 Task: Reply to email with the signature Alex Clark with the subject 'Status update' from softage.1@softage.net with the message 'Could you please provide feedback on the latest version of the project report?'
Action: Mouse moved to (293, 221)
Screenshot: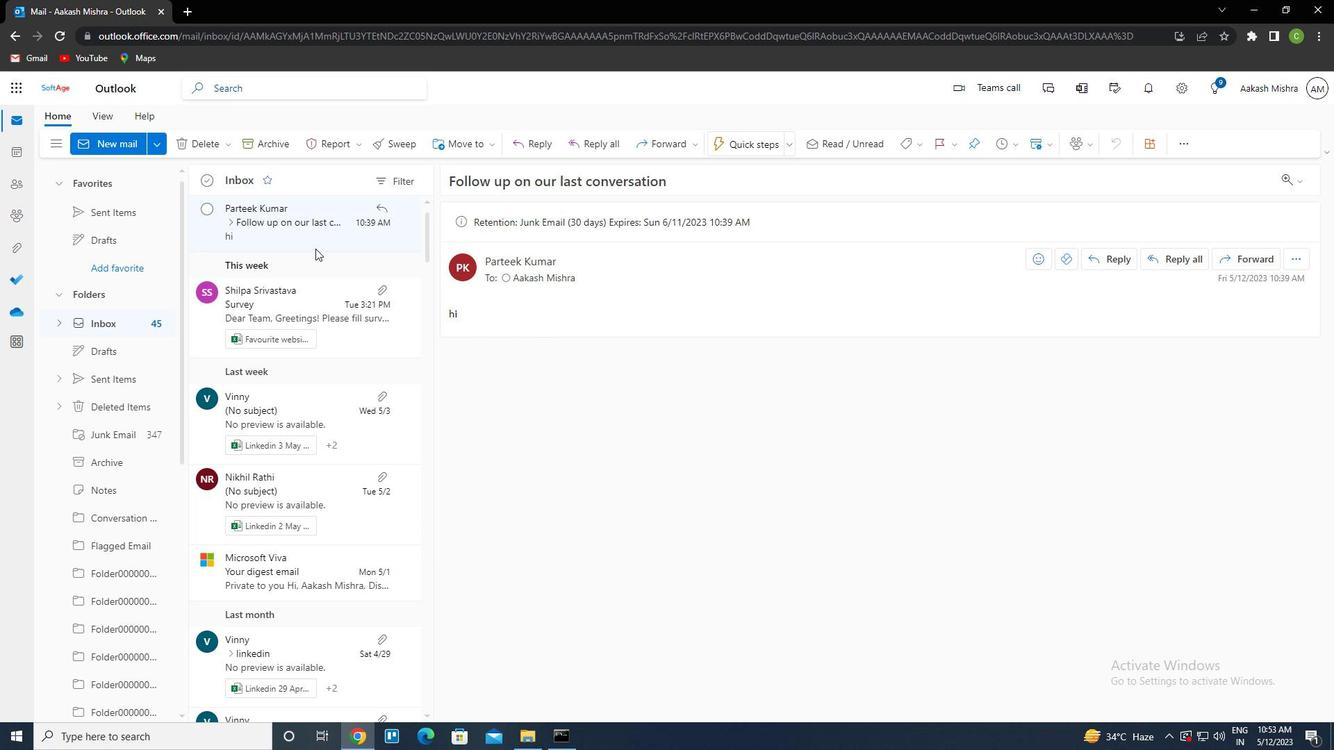 
Action: Mouse pressed left at (293, 221)
Screenshot: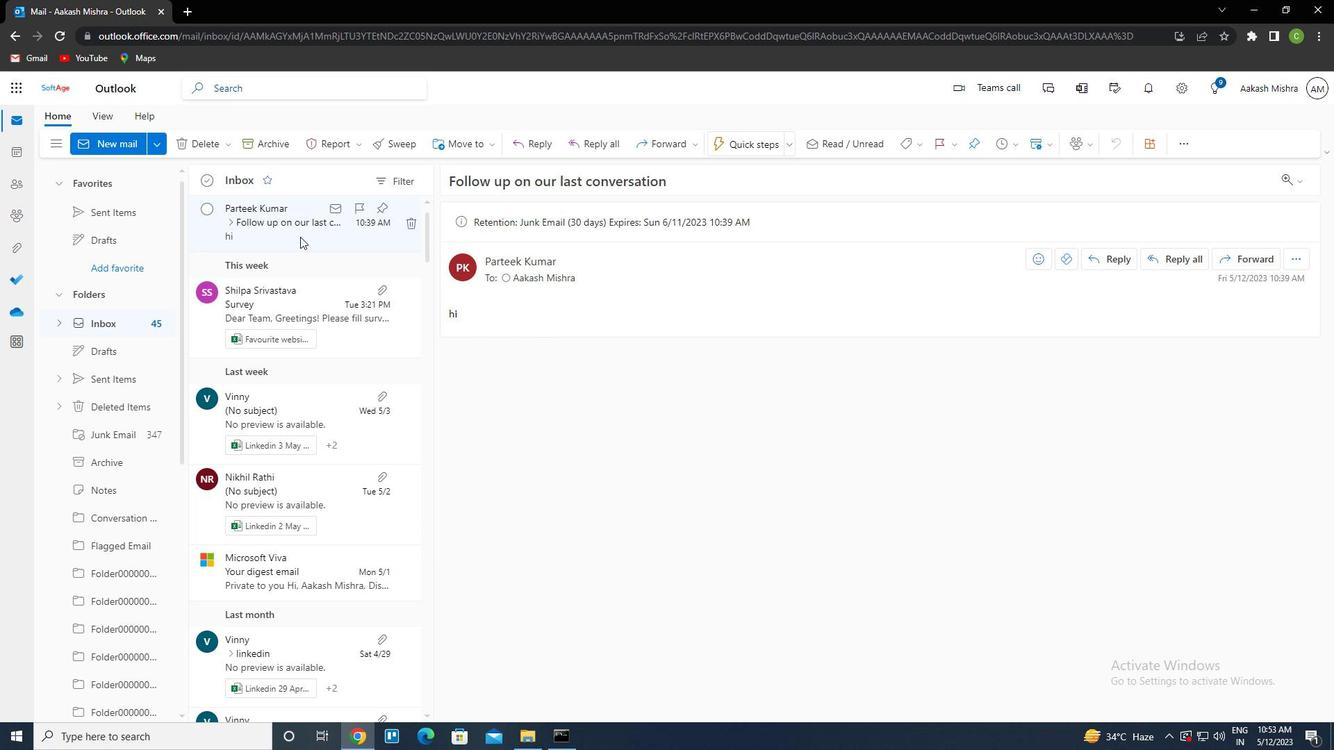 
Action: Mouse moved to (1111, 255)
Screenshot: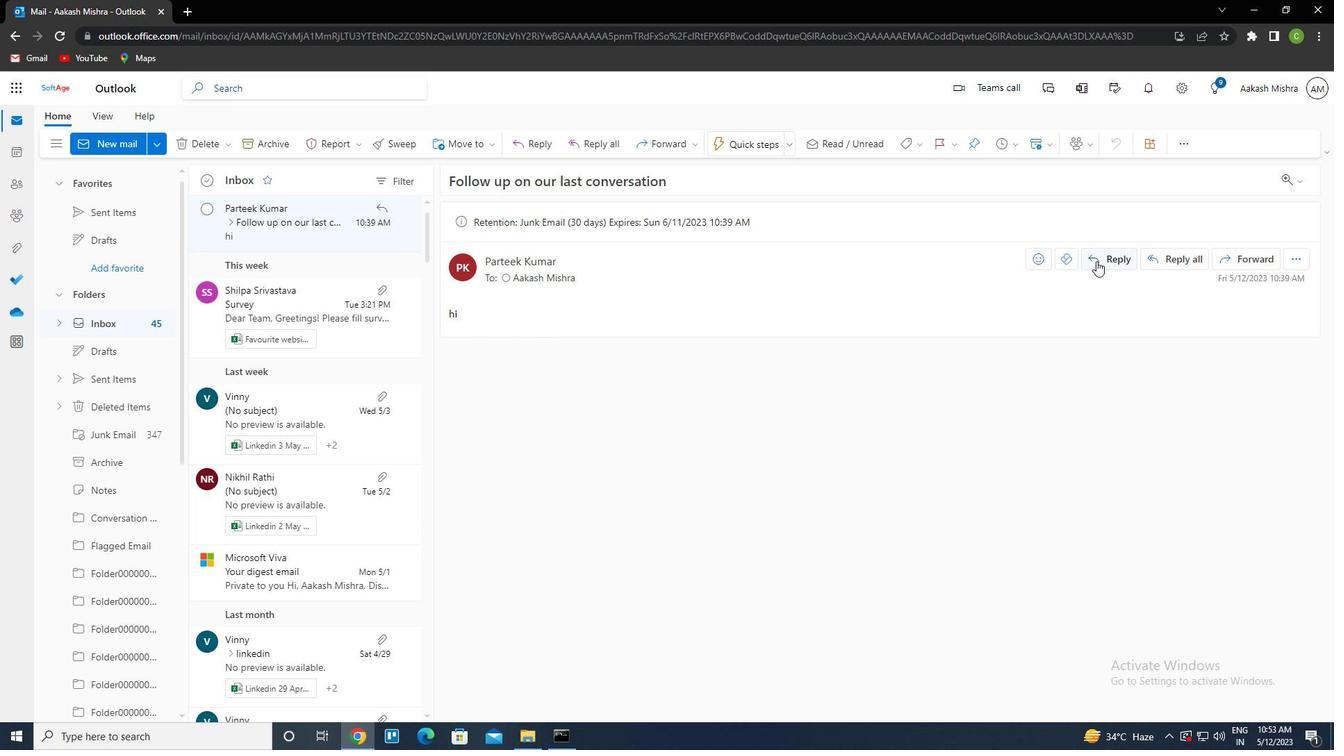 
Action: Mouse pressed left at (1111, 255)
Screenshot: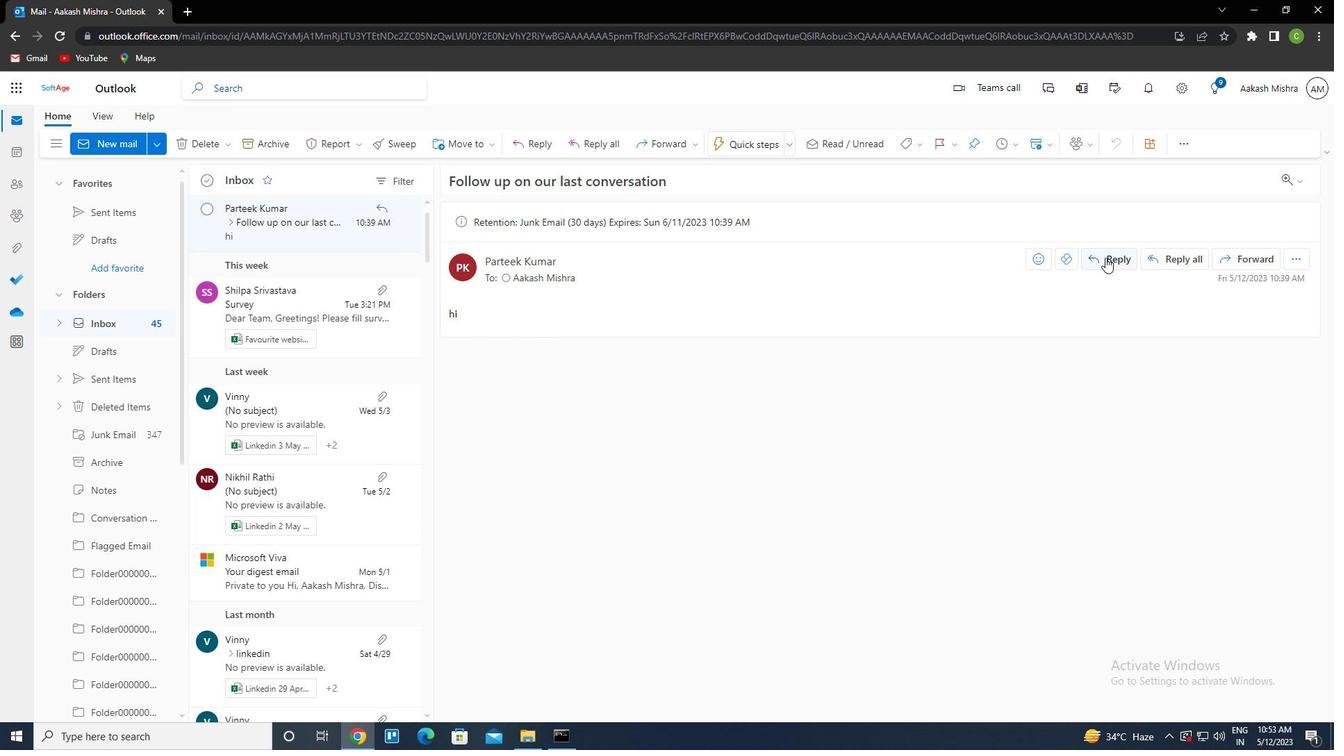 
Action: Mouse moved to (912, 137)
Screenshot: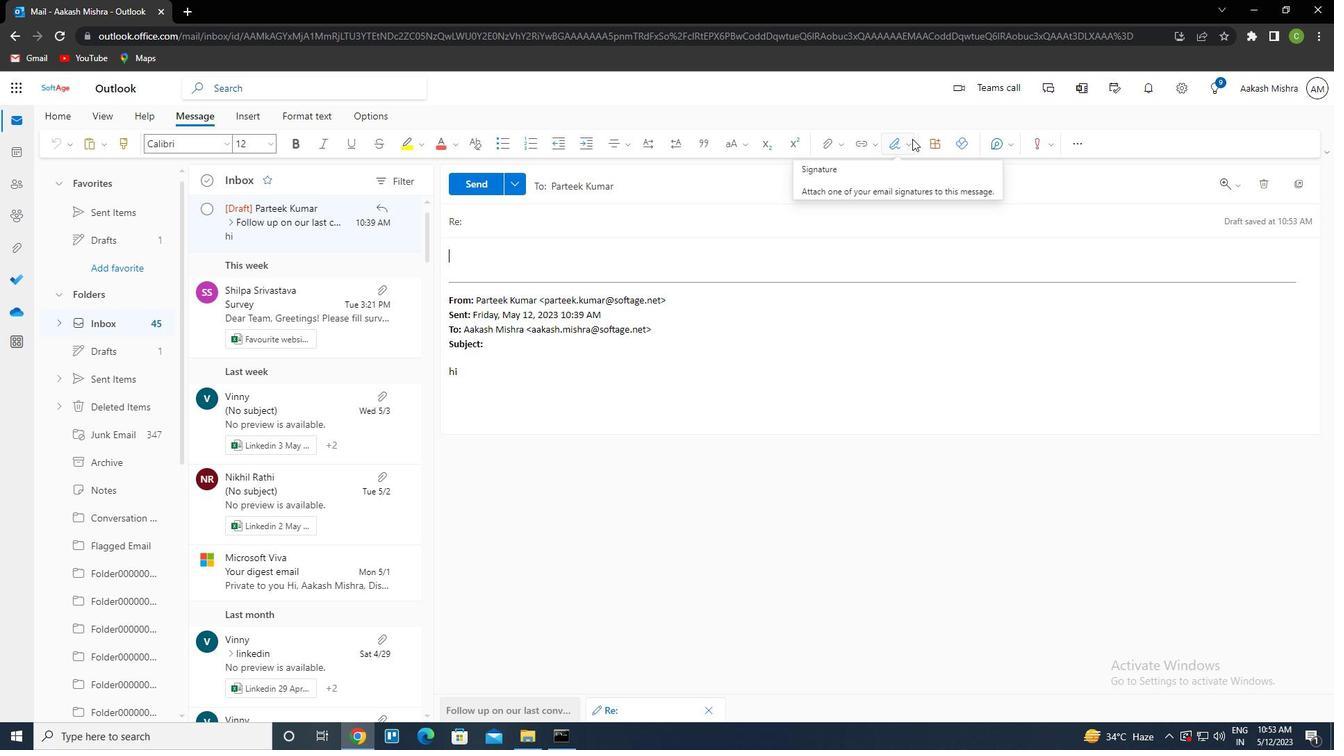 
Action: Mouse pressed left at (912, 137)
Screenshot: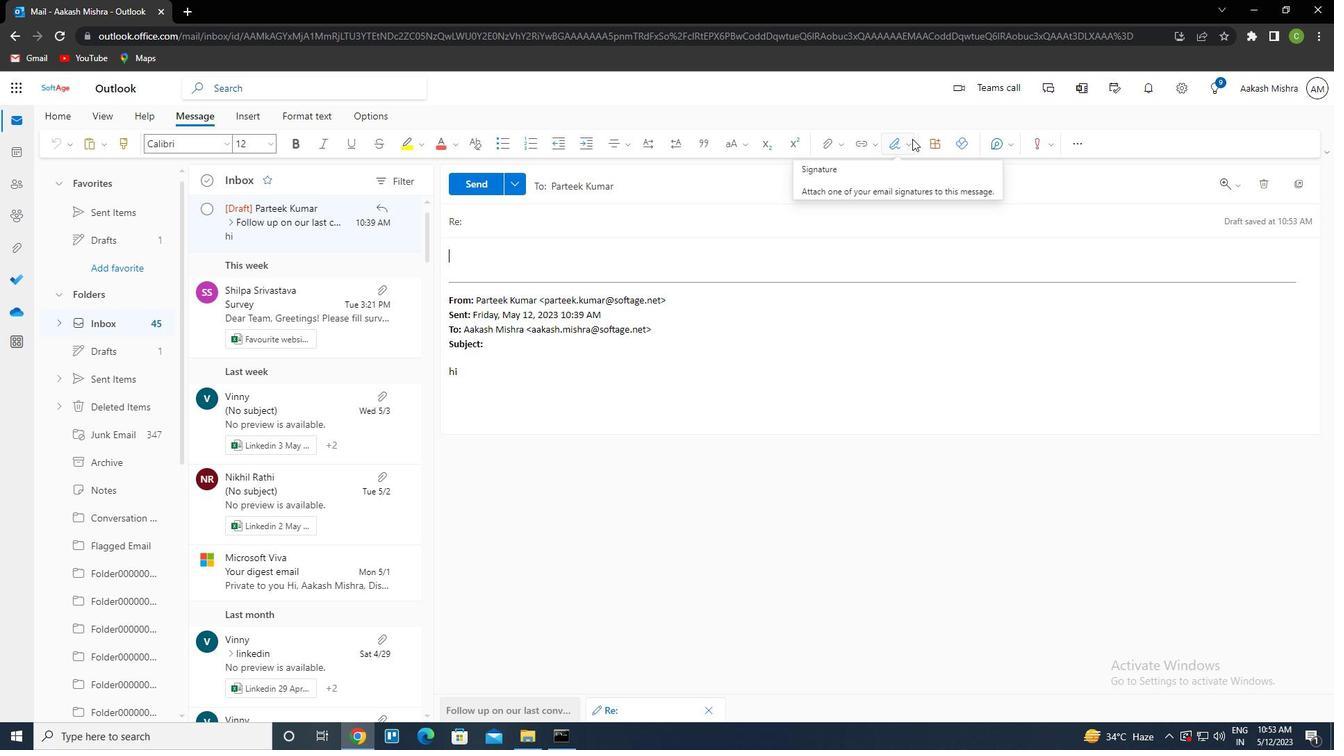 
Action: Mouse moved to (876, 227)
Screenshot: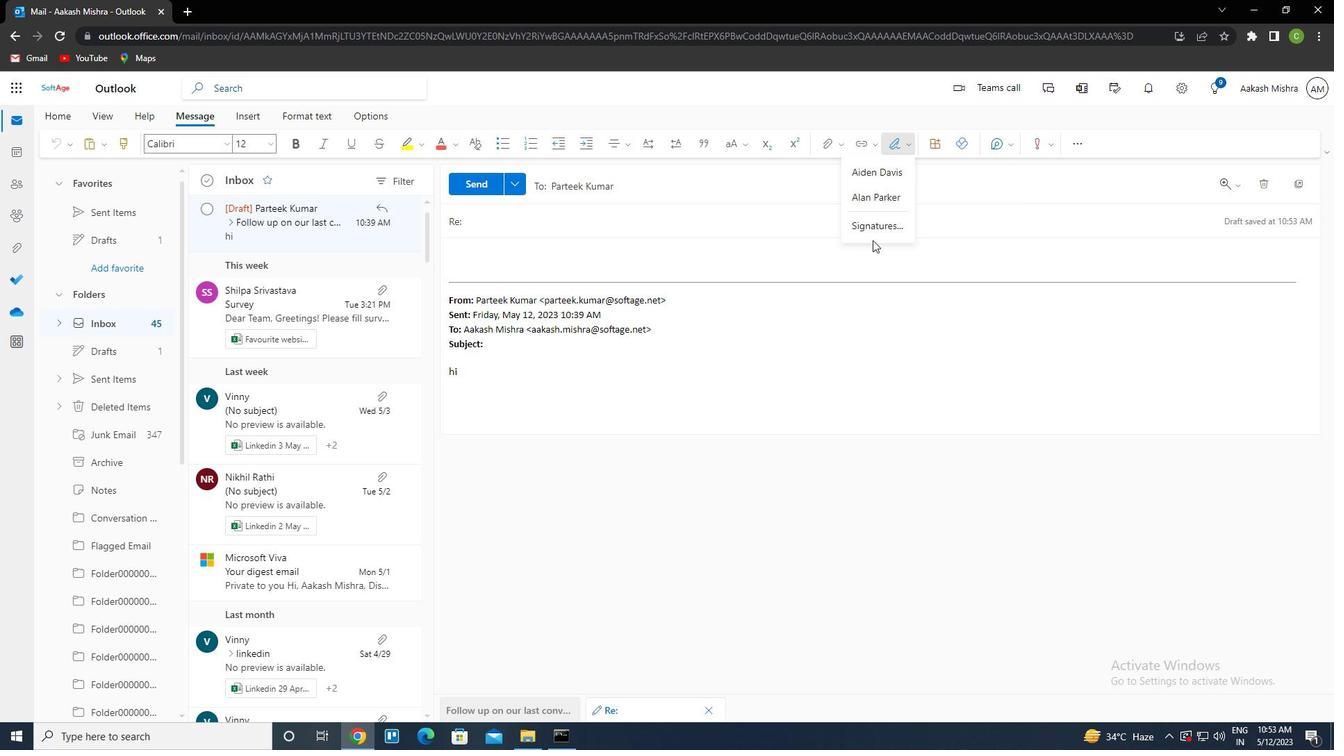 
Action: Mouse pressed left at (876, 227)
Screenshot: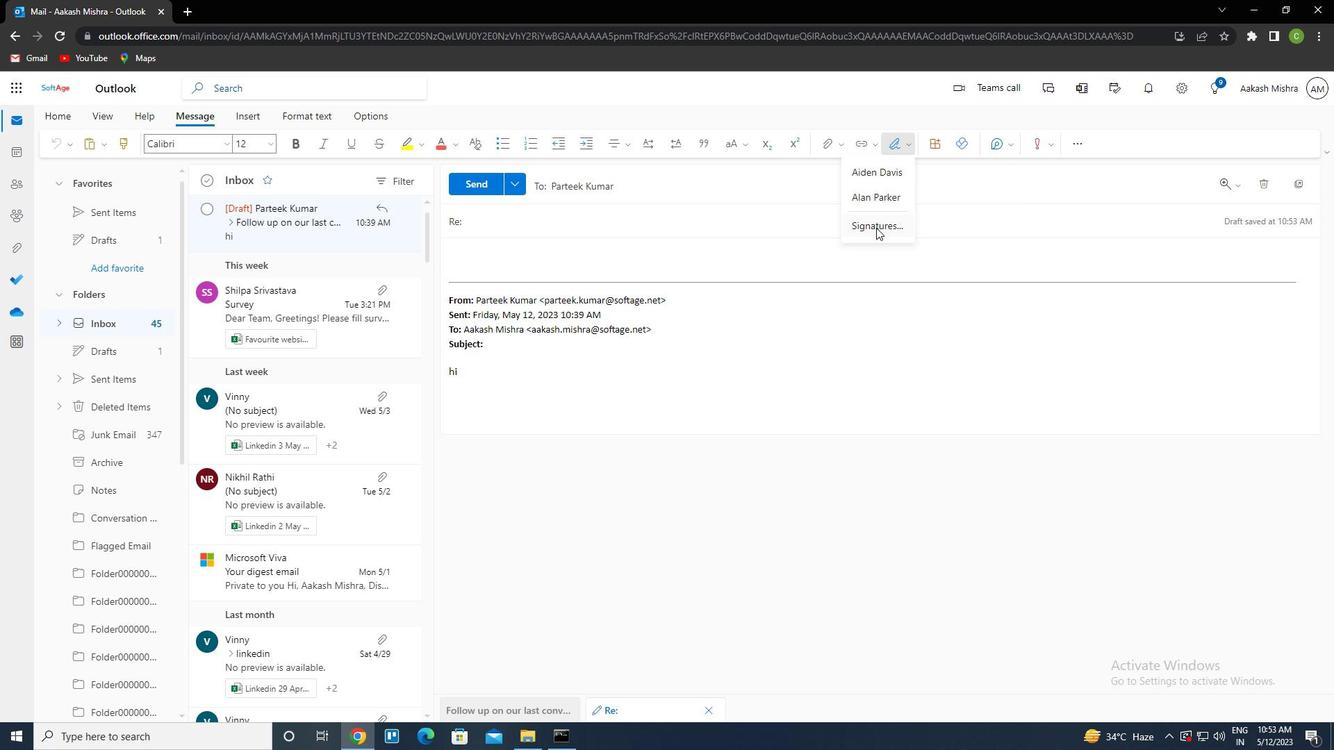 
Action: Mouse moved to (564, 232)
Screenshot: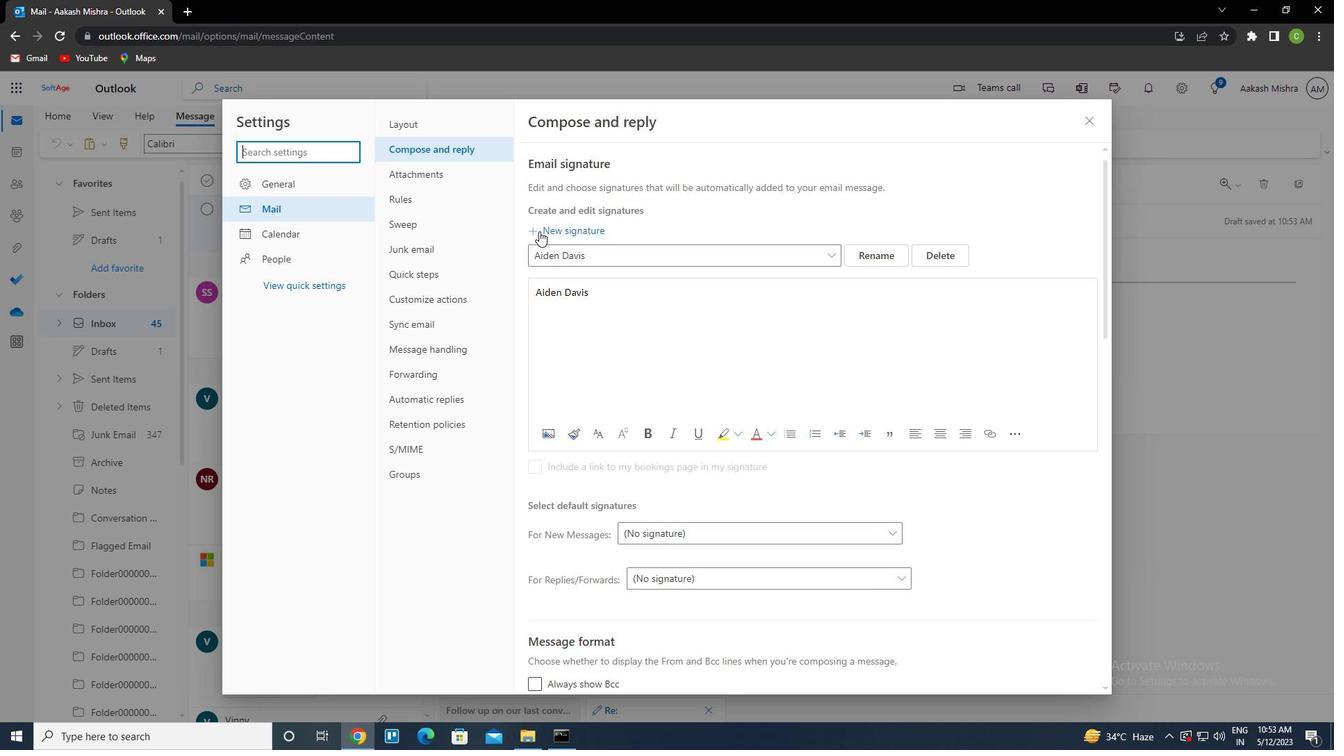 
Action: Mouse pressed left at (564, 232)
Screenshot: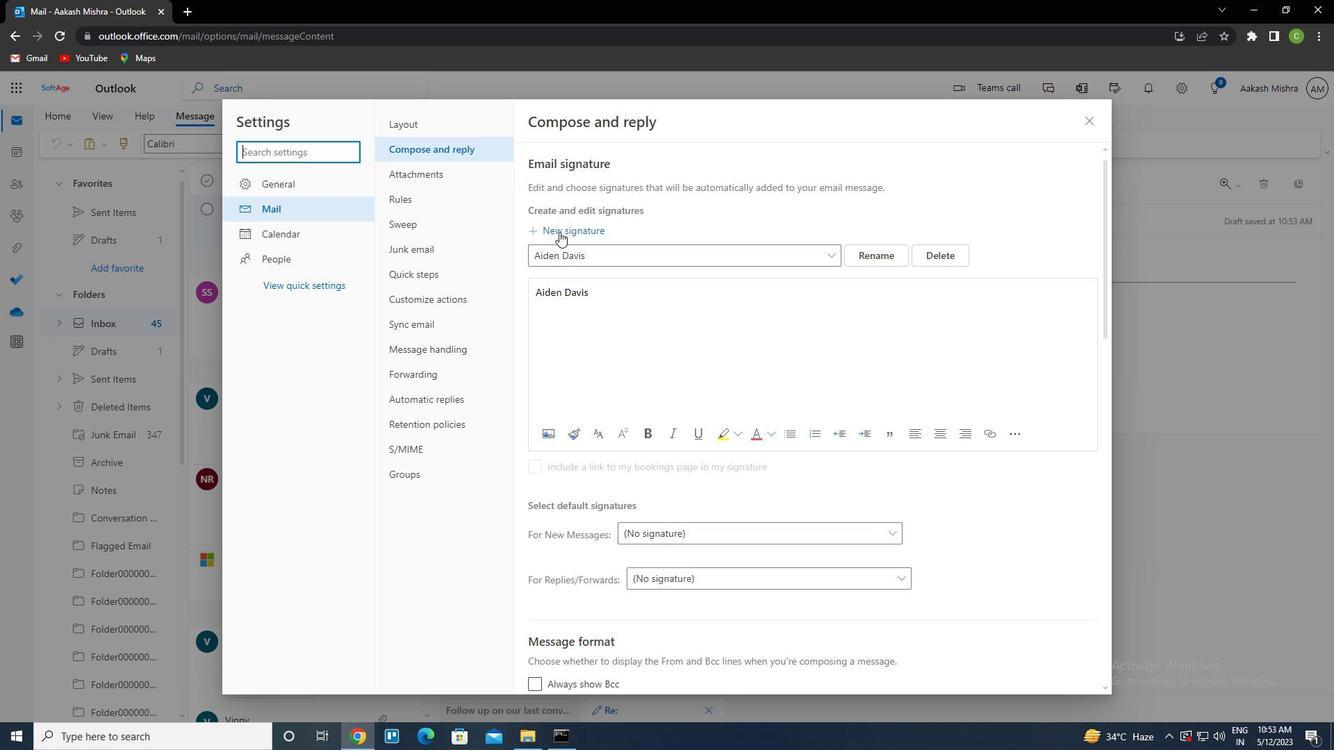 
Action: Mouse moved to (585, 256)
Screenshot: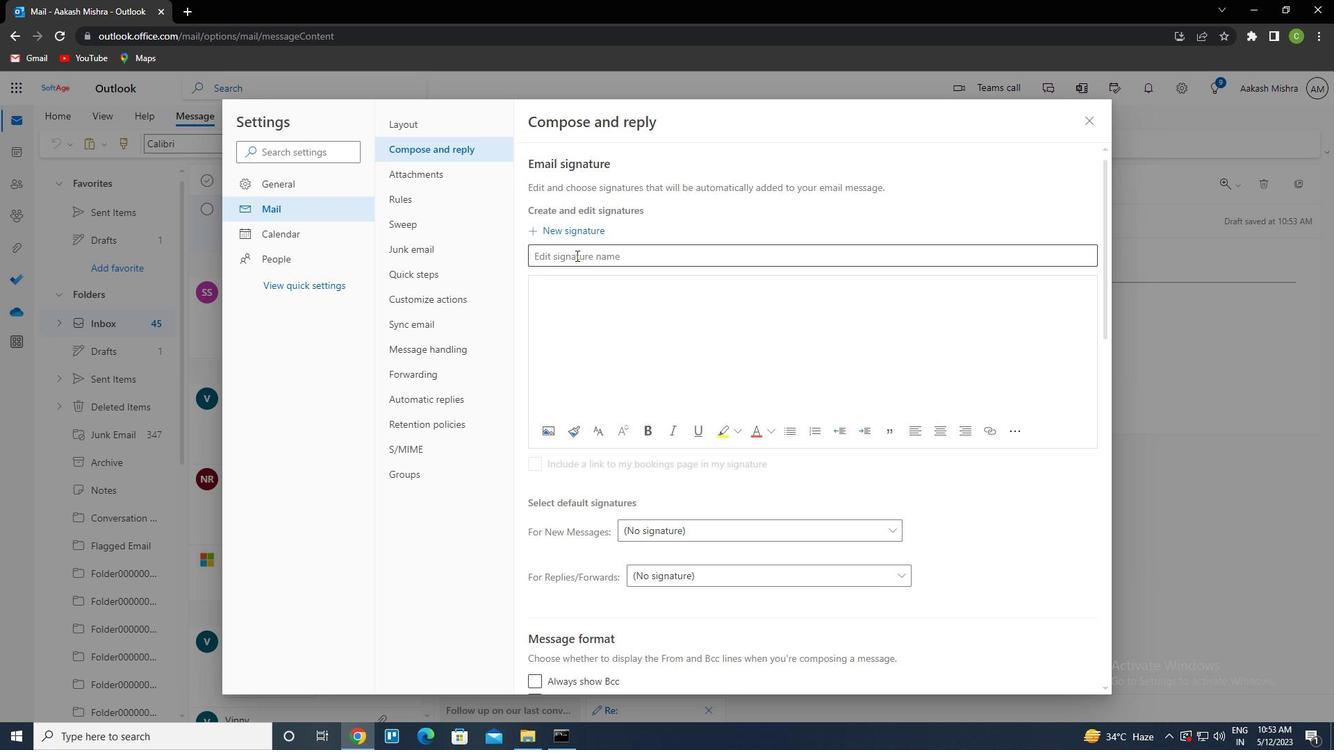 
Action: Mouse pressed left at (585, 256)
Screenshot: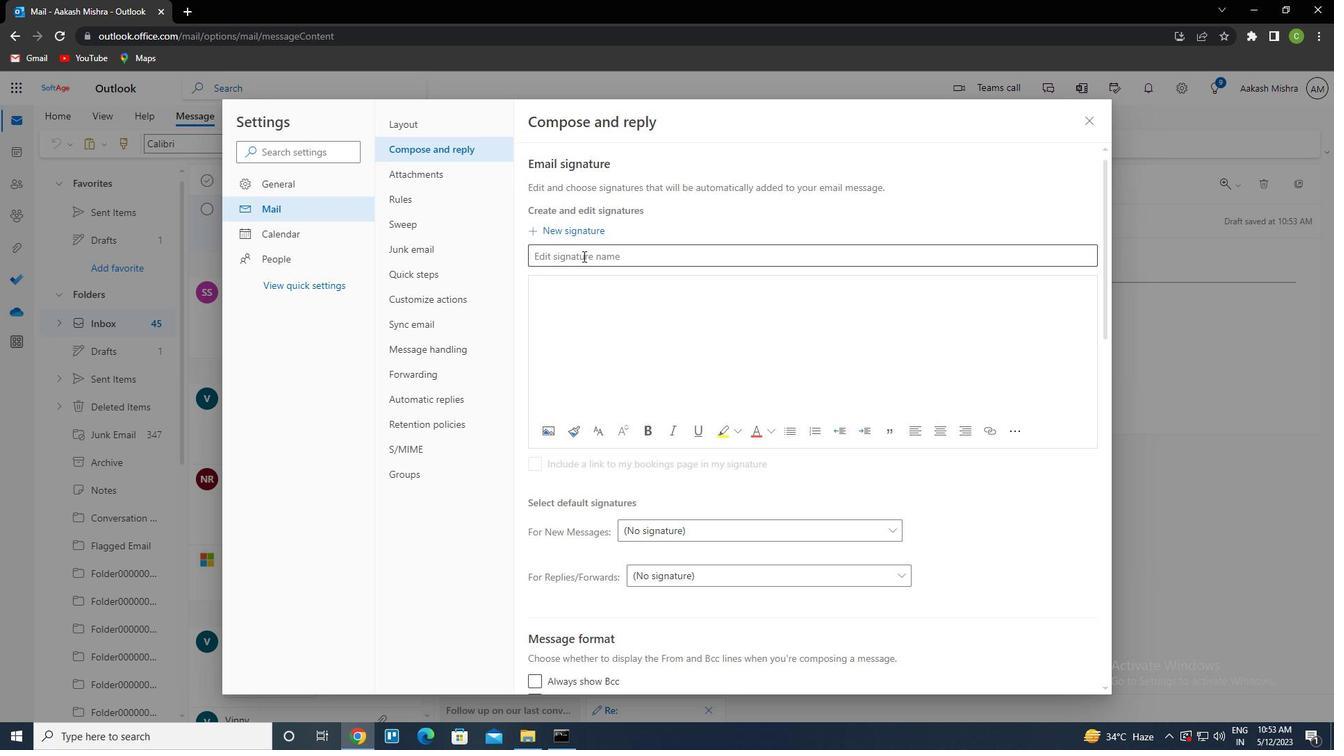 
Action: Key pressed <Key.caps_lock>a<Key.caps_lock>lex<Key.space><Key.caps_lock>c<Key.caps_lock>lark
Screenshot: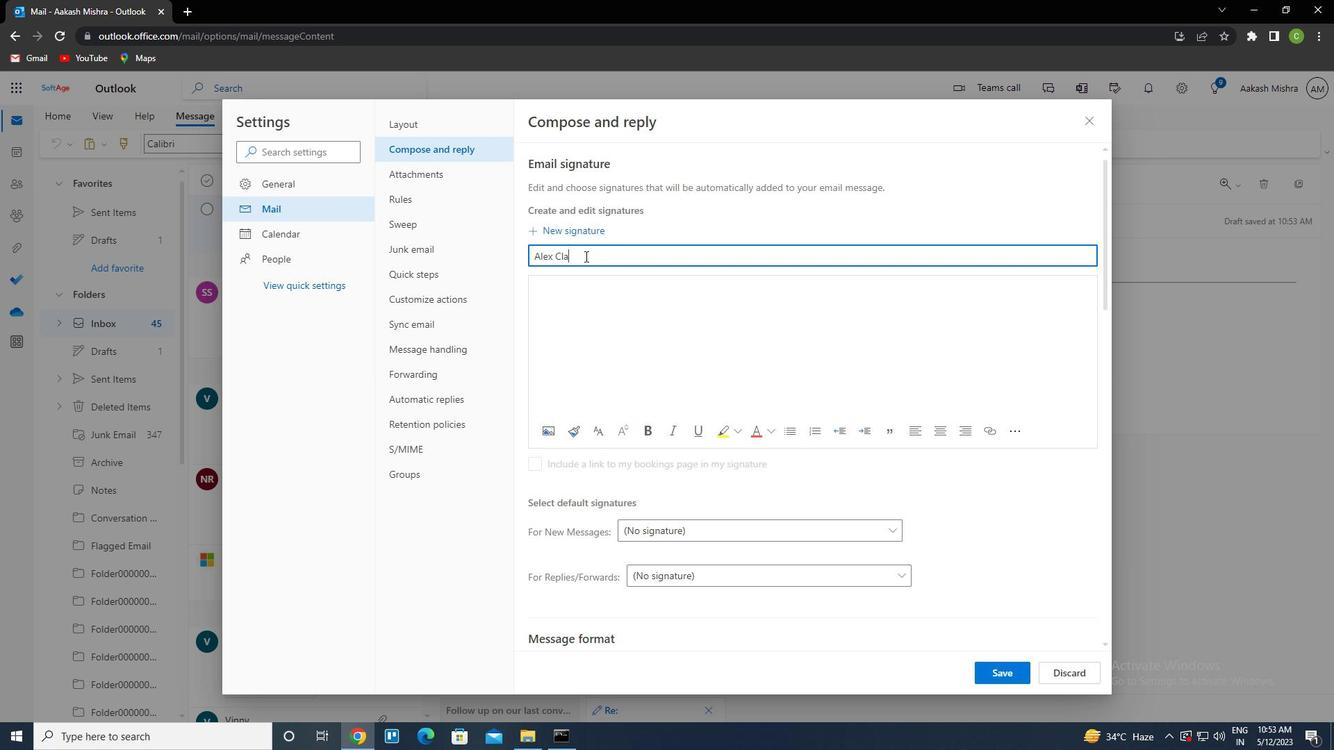 
Action: Mouse moved to (574, 302)
Screenshot: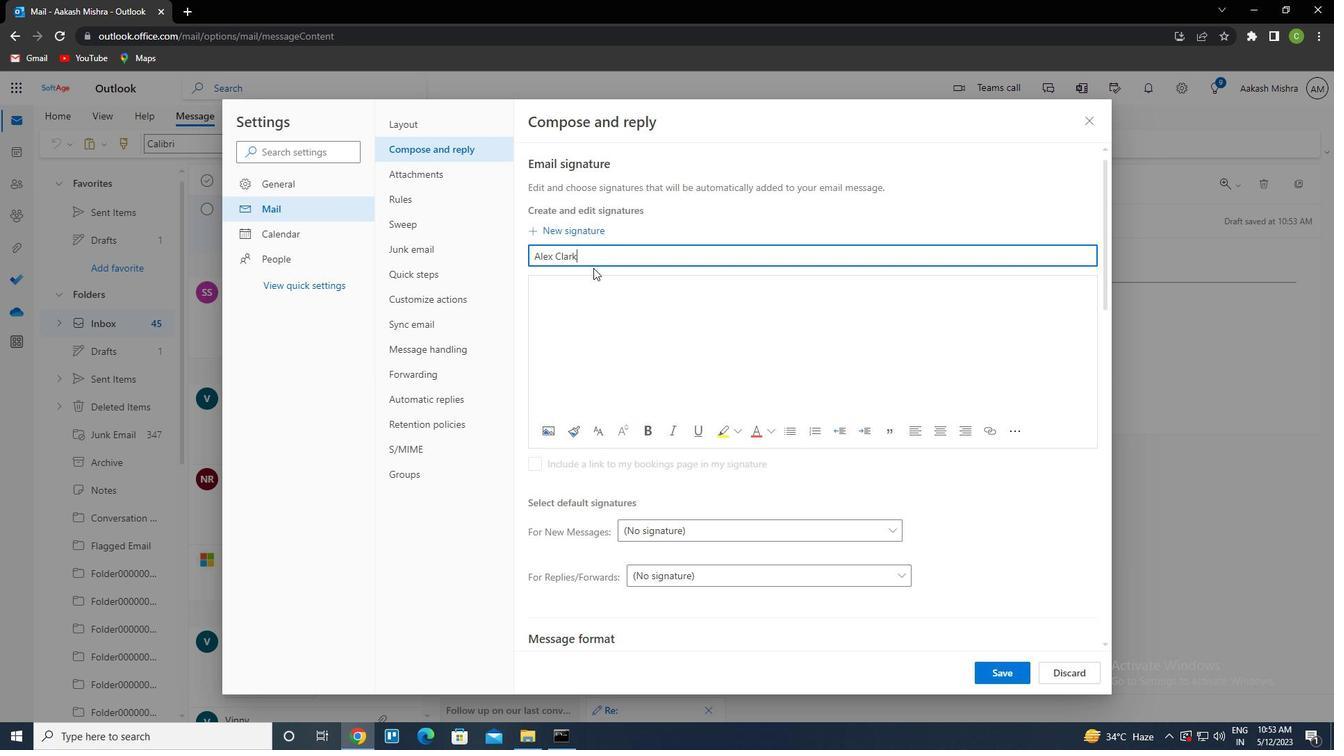 
Action: Mouse pressed left at (574, 302)
Screenshot: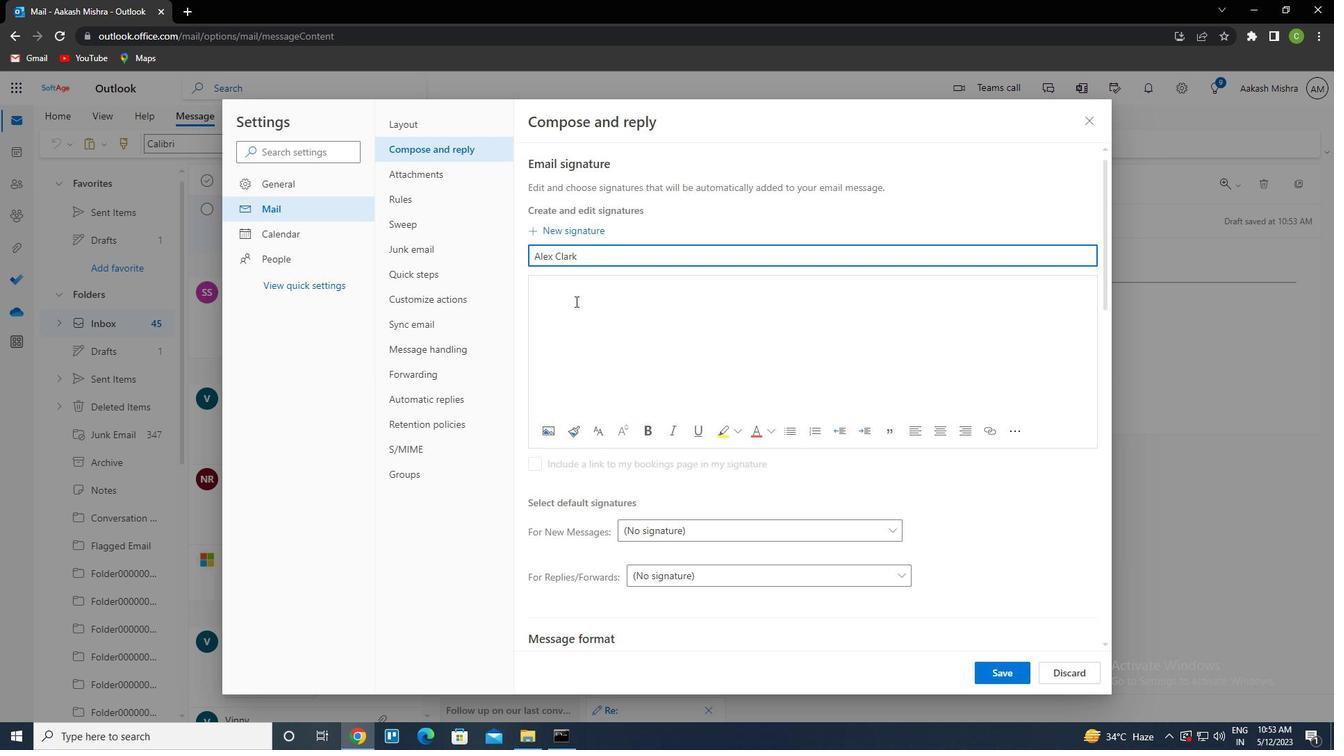 
Action: Mouse moved to (574, 301)
Screenshot: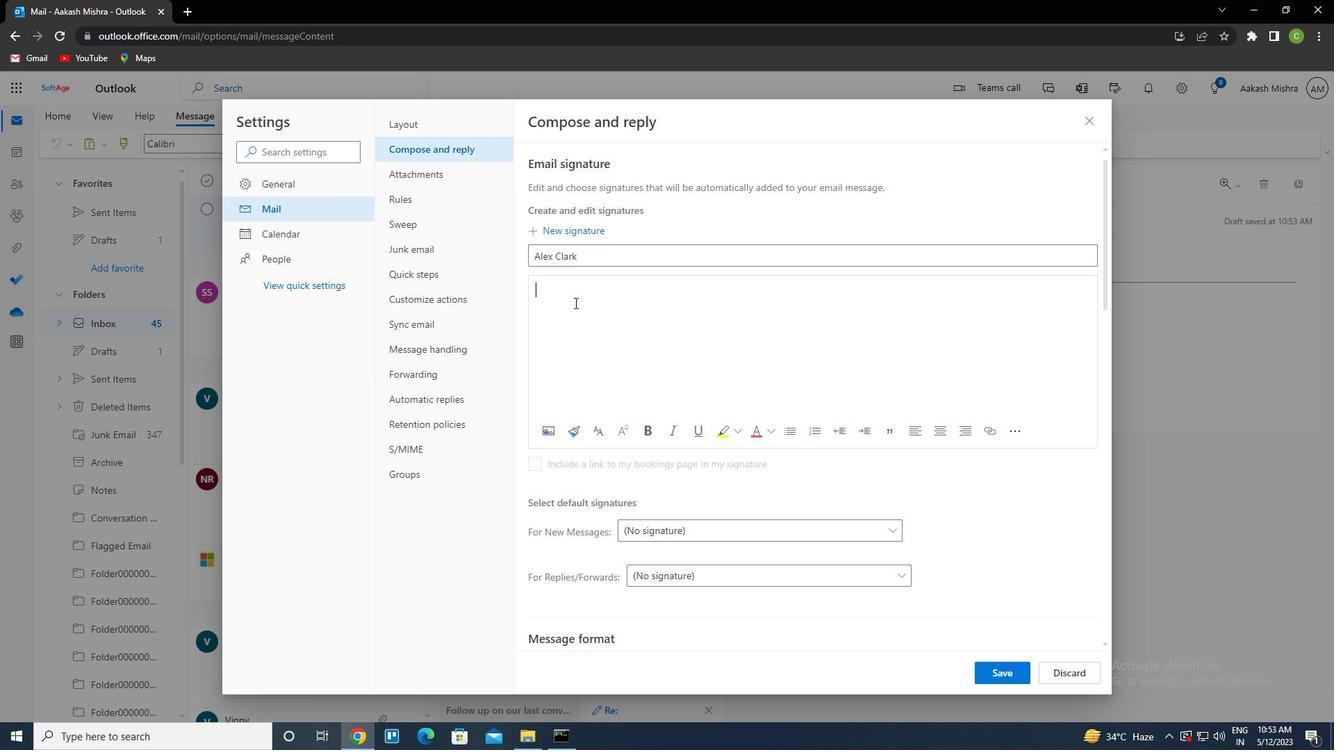 
Action: Key pressed <Key.caps_lock>a<Key.caps_lock>lex<Key.space><Key.caps_lock>c<Key.caps_lock>lark
Screenshot: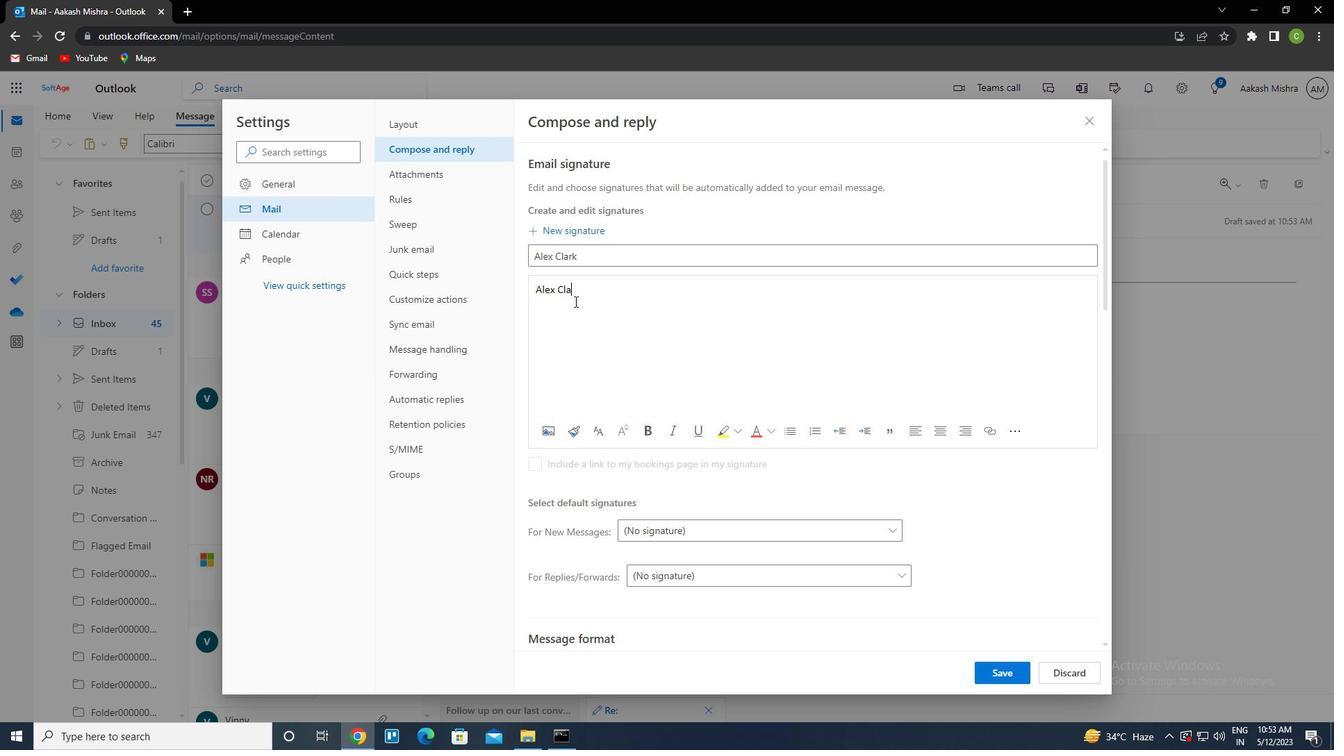
Action: Mouse moved to (1005, 676)
Screenshot: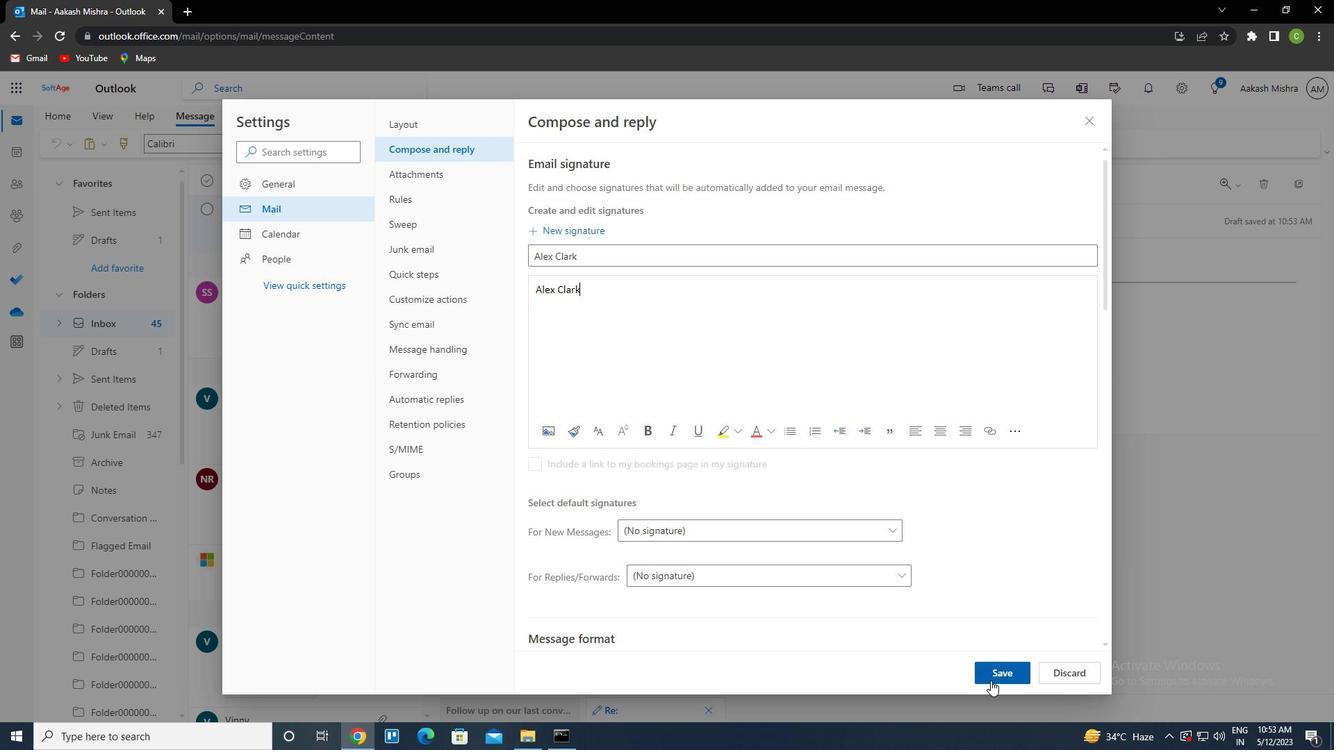 
Action: Mouse pressed left at (1005, 676)
Screenshot: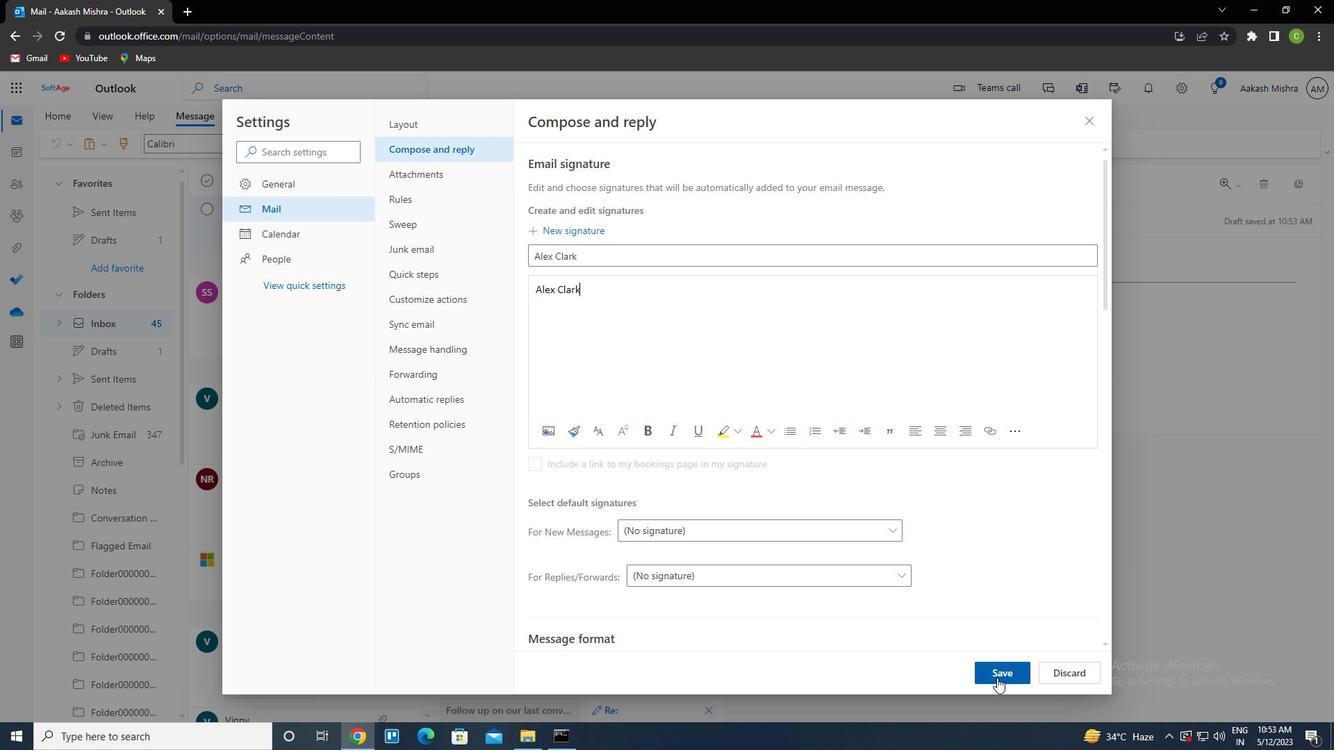 
Action: Mouse moved to (1088, 118)
Screenshot: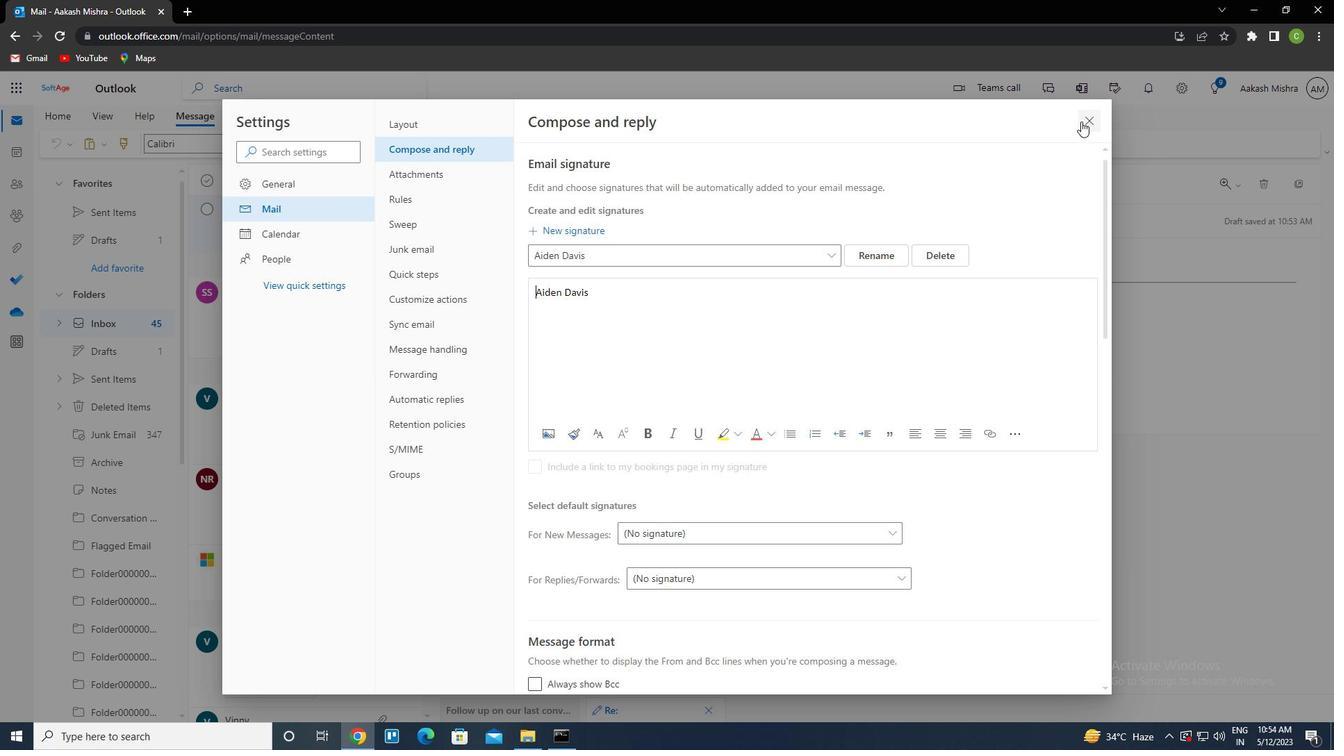 
Action: Mouse pressed left at (1088, 118)
Screenshot: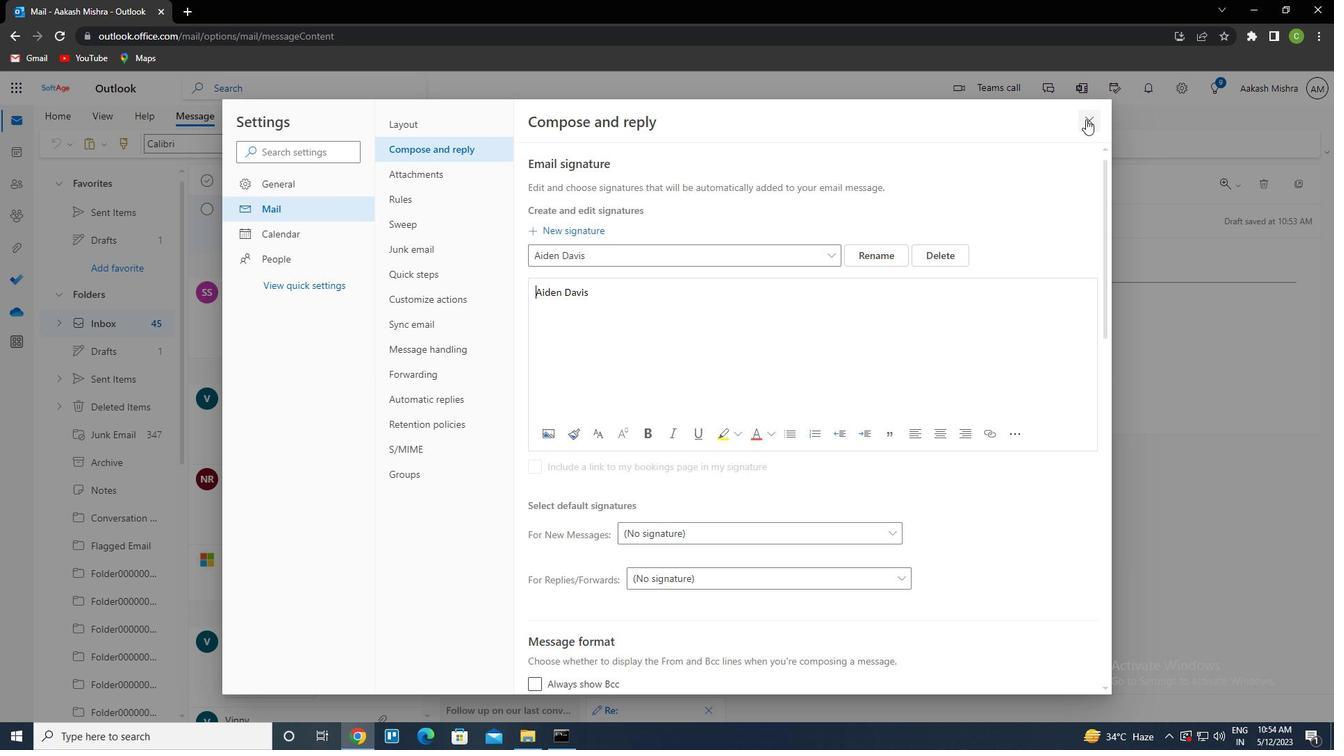 
Action: Mouse moved to (892, 144)
Screenshot: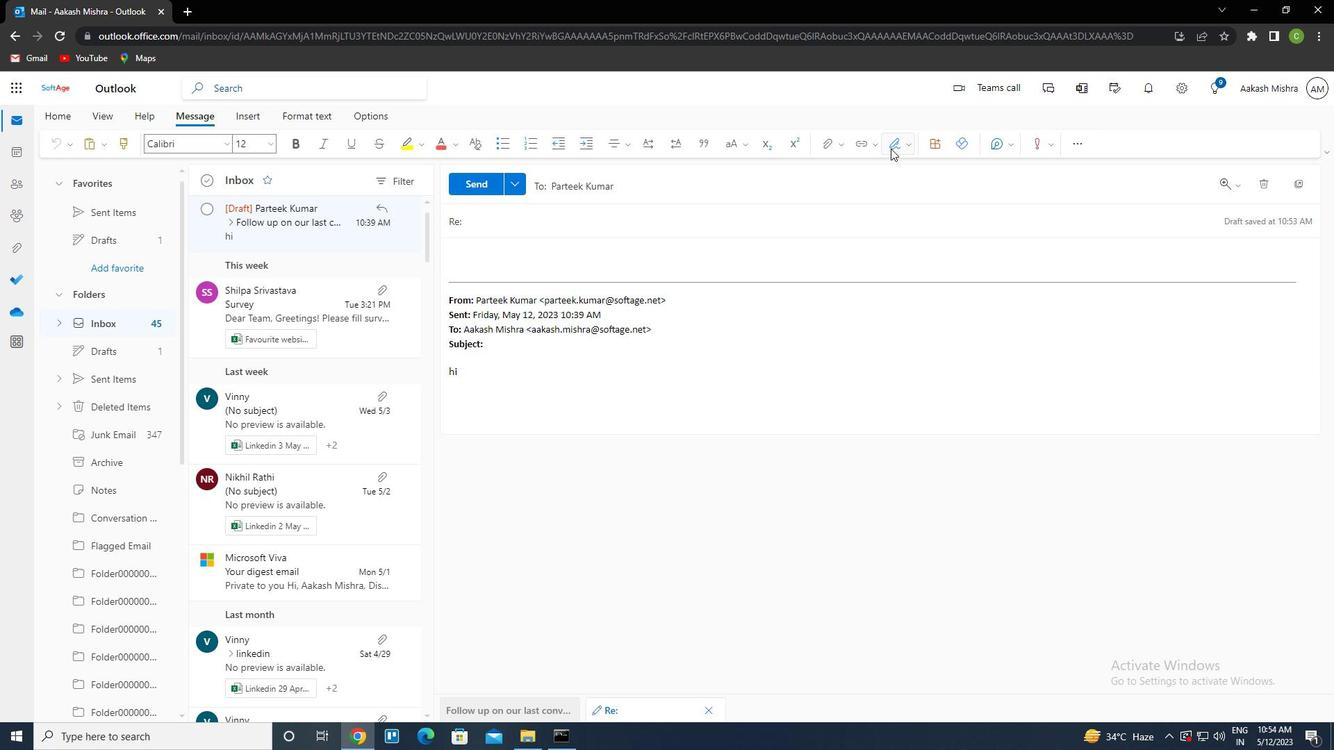 
Action: Mouse pressed left at (892, 144)
Screenshot: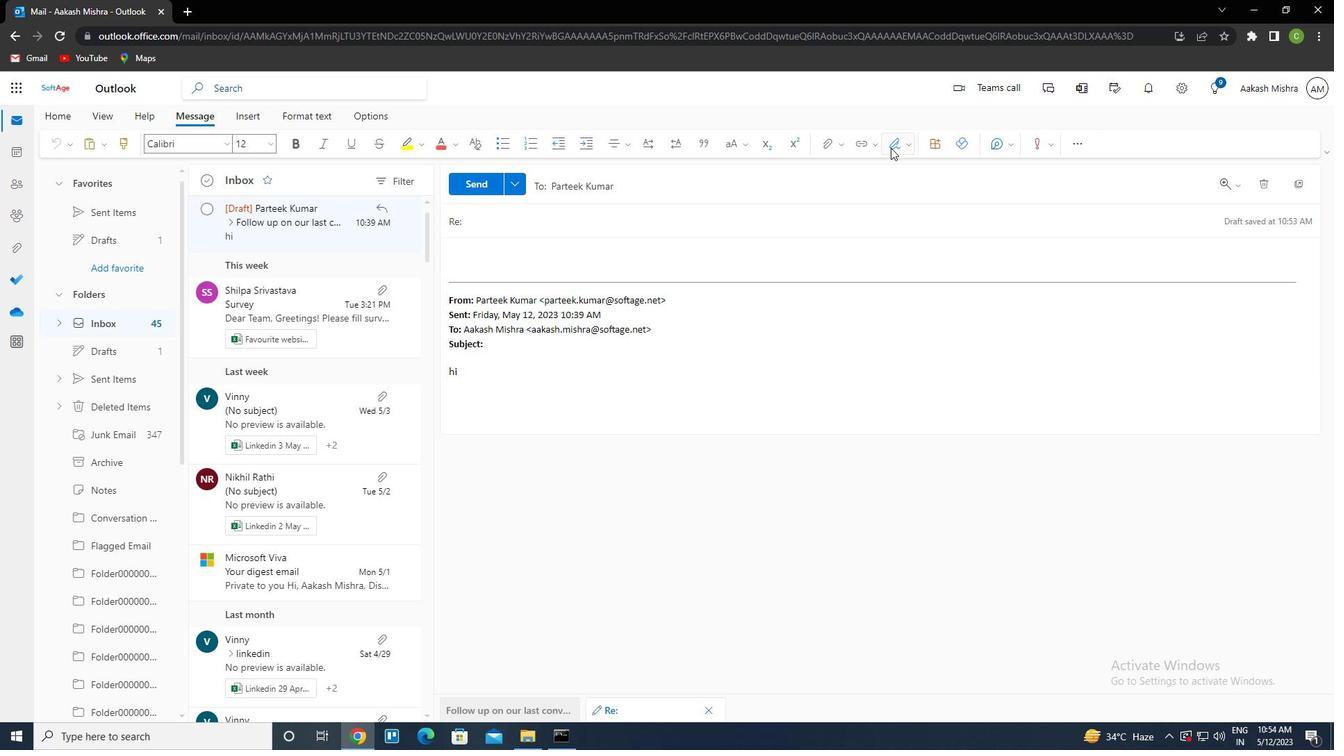 
Action: Mouse moved to (875, 220)
Screenshot: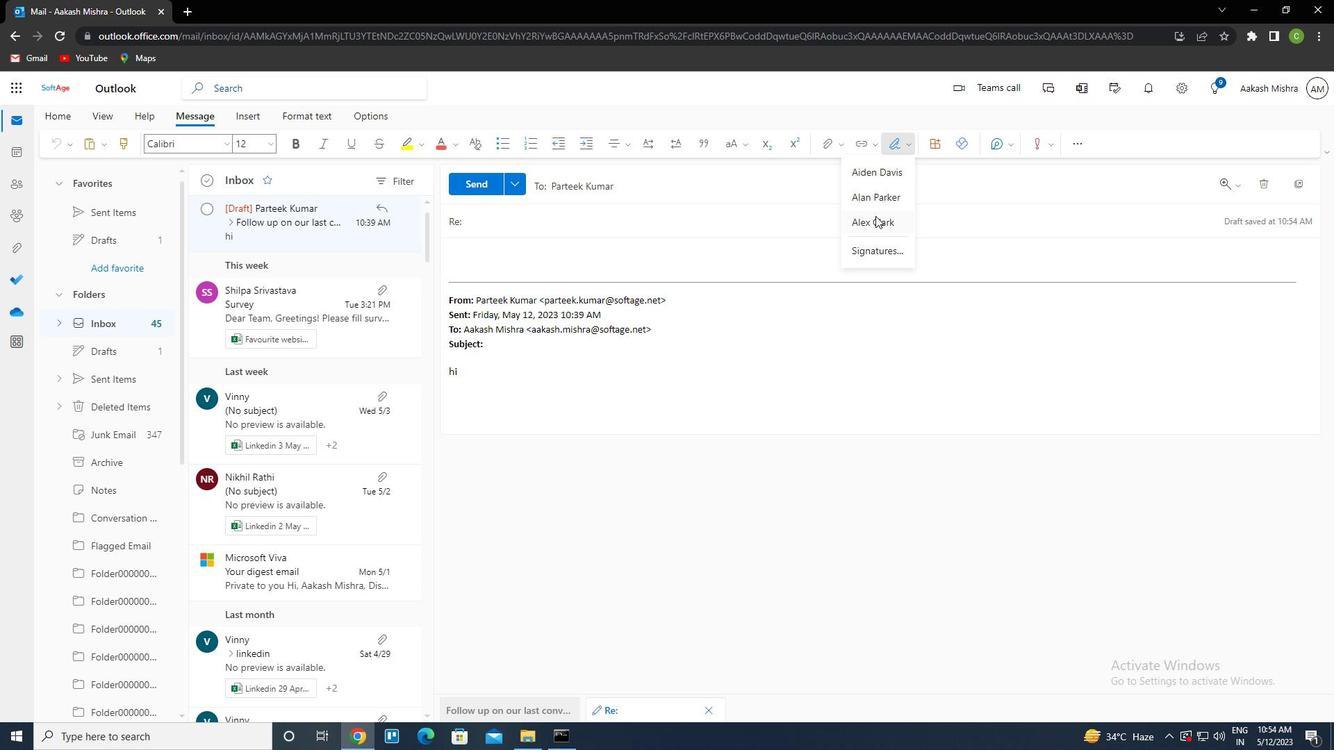 
Action: Mouse pressed left at (875, 220)
Screenshot: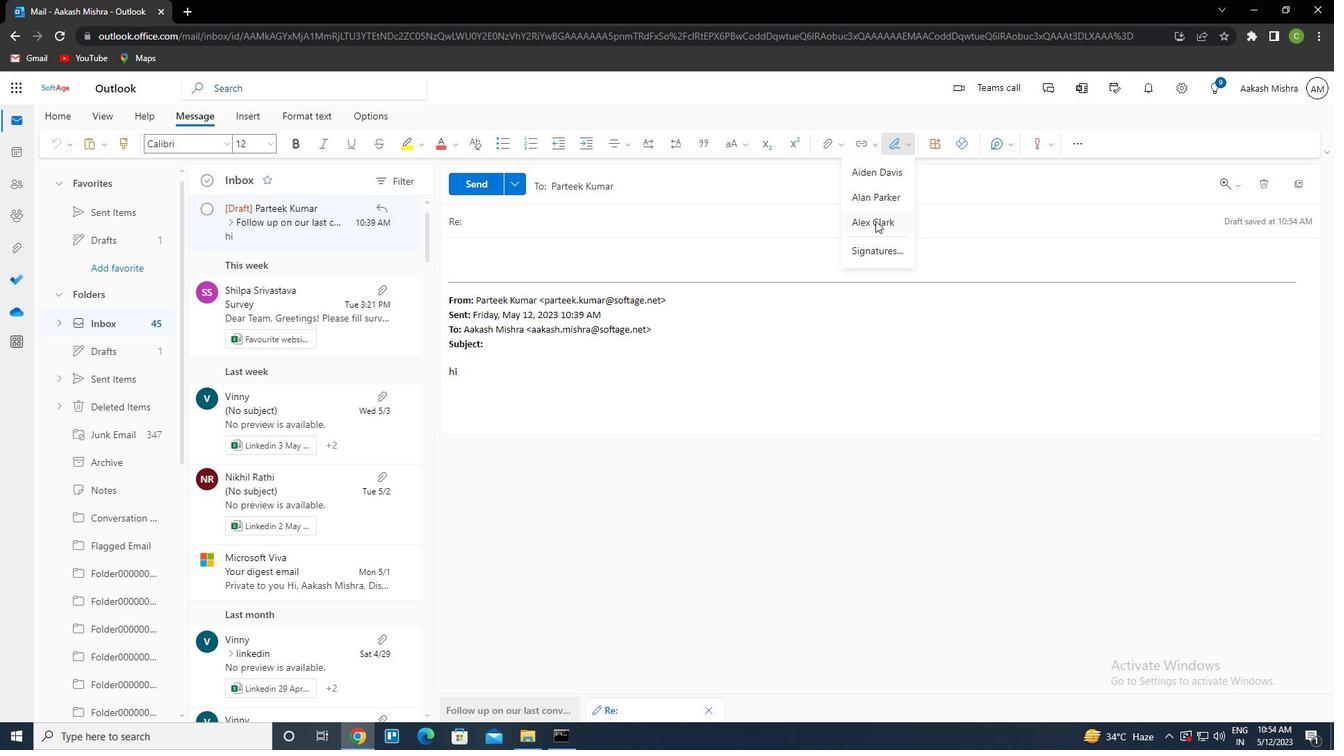 
Action: Mouse moved to (489, 216)
Screenshot: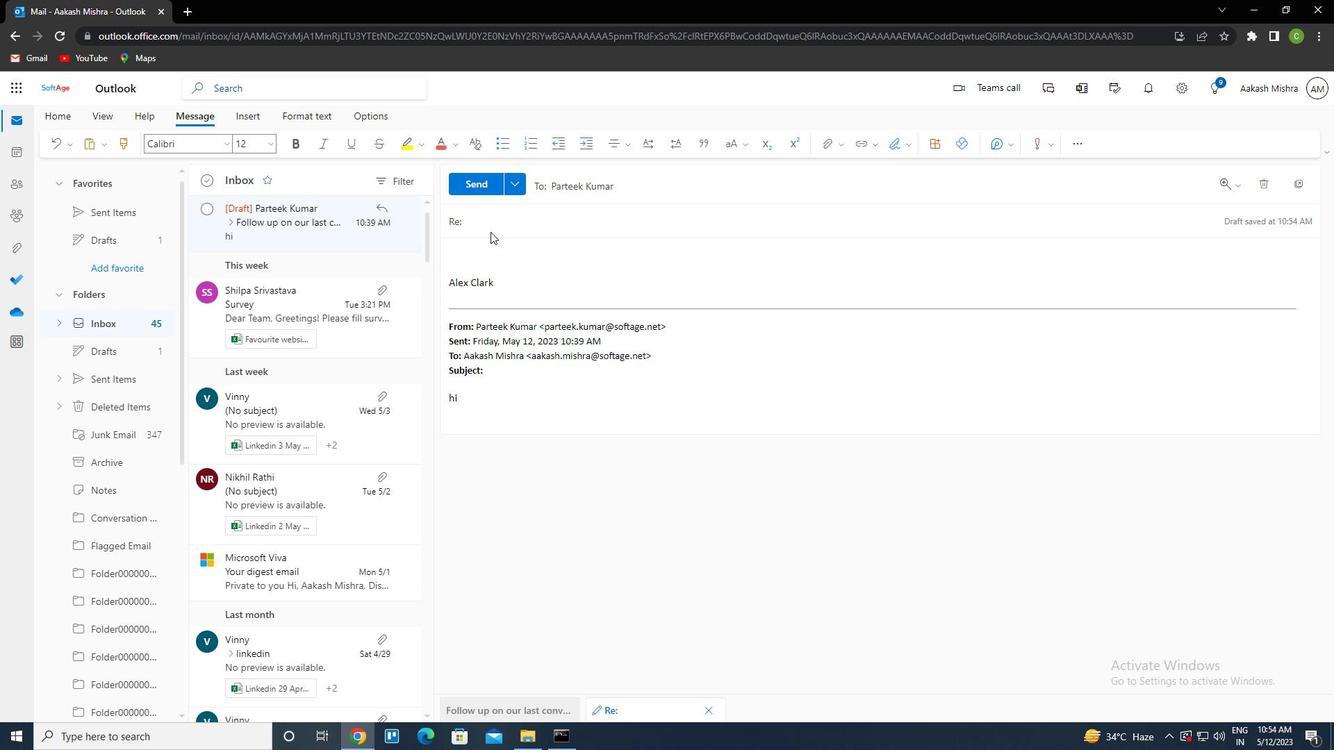 
Action: Mouse pressed left at (489, 216)
Screenshot: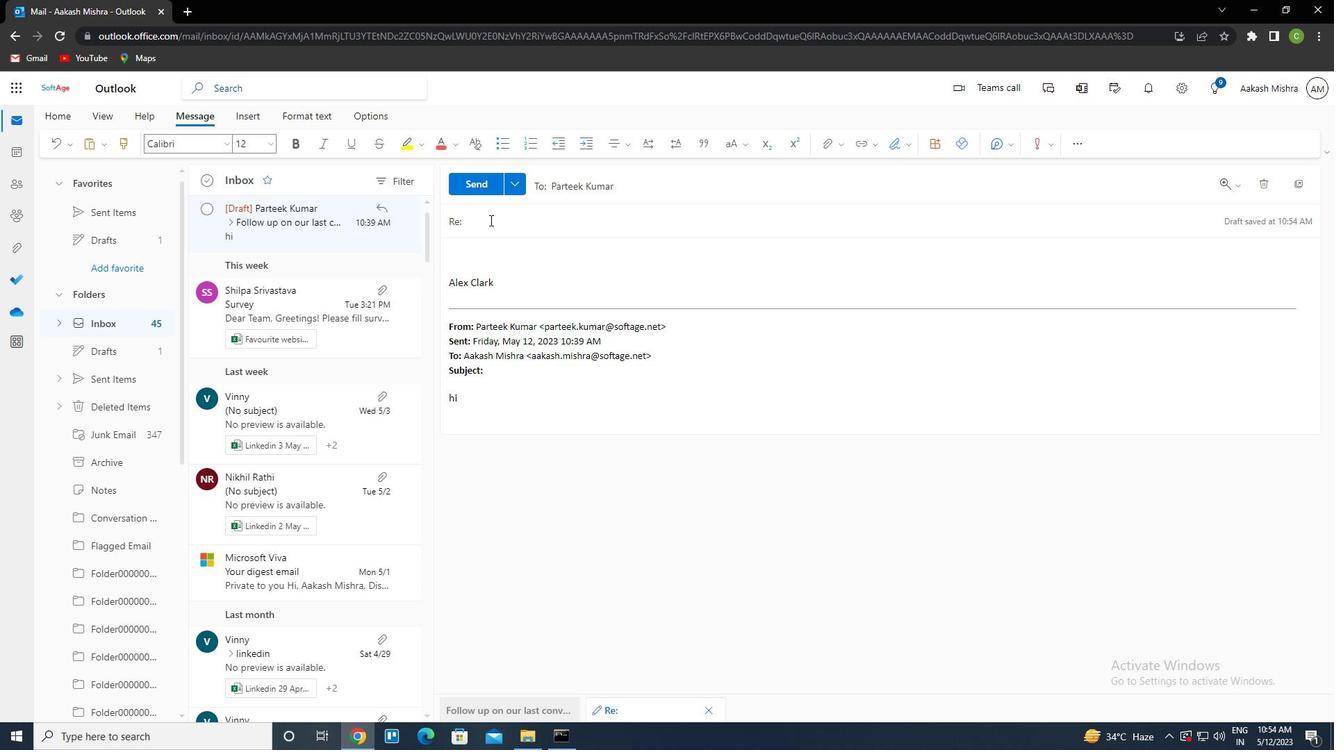 
Action: Key pressed <Key.caps_lock>s<Key.caps_lock>tatus<Key.space><Key.caps_lock>u<Key.caps_lock>pdate
Screenshot: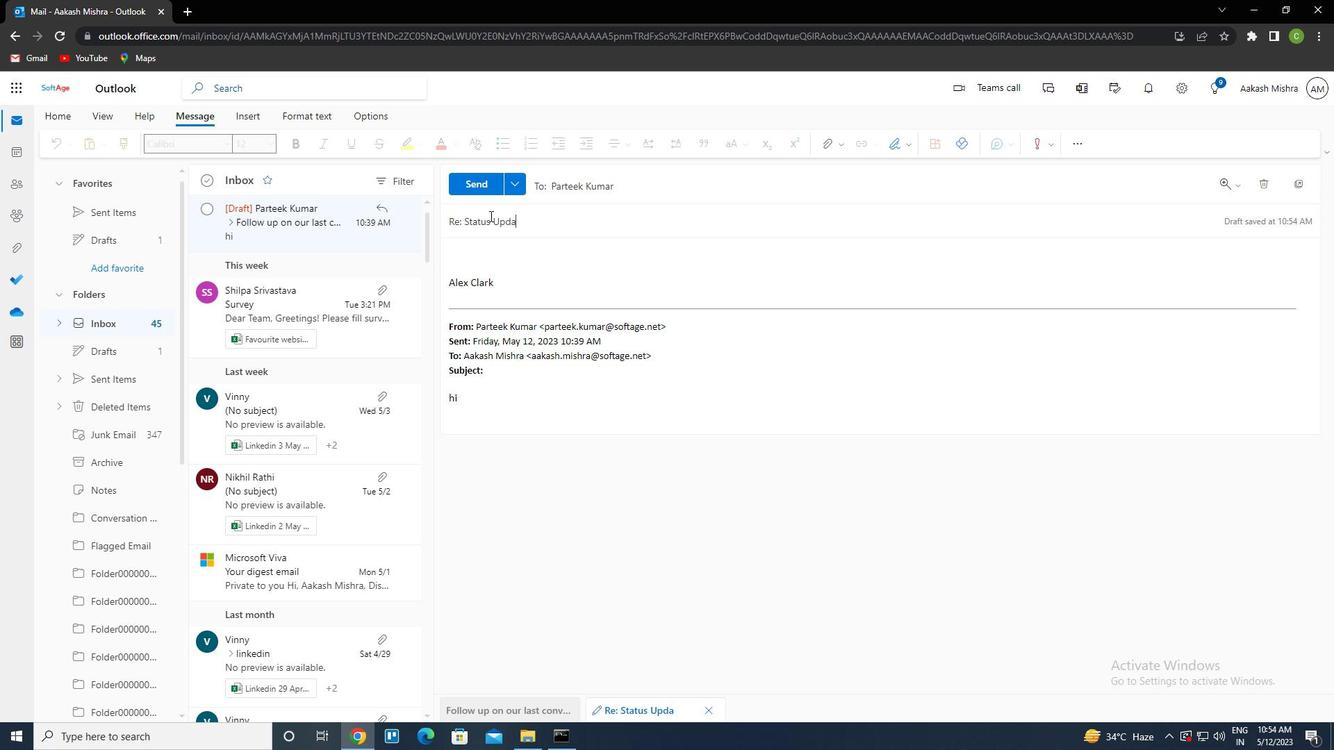 
Action: Mouse moved to (454, 252)
Screenshot: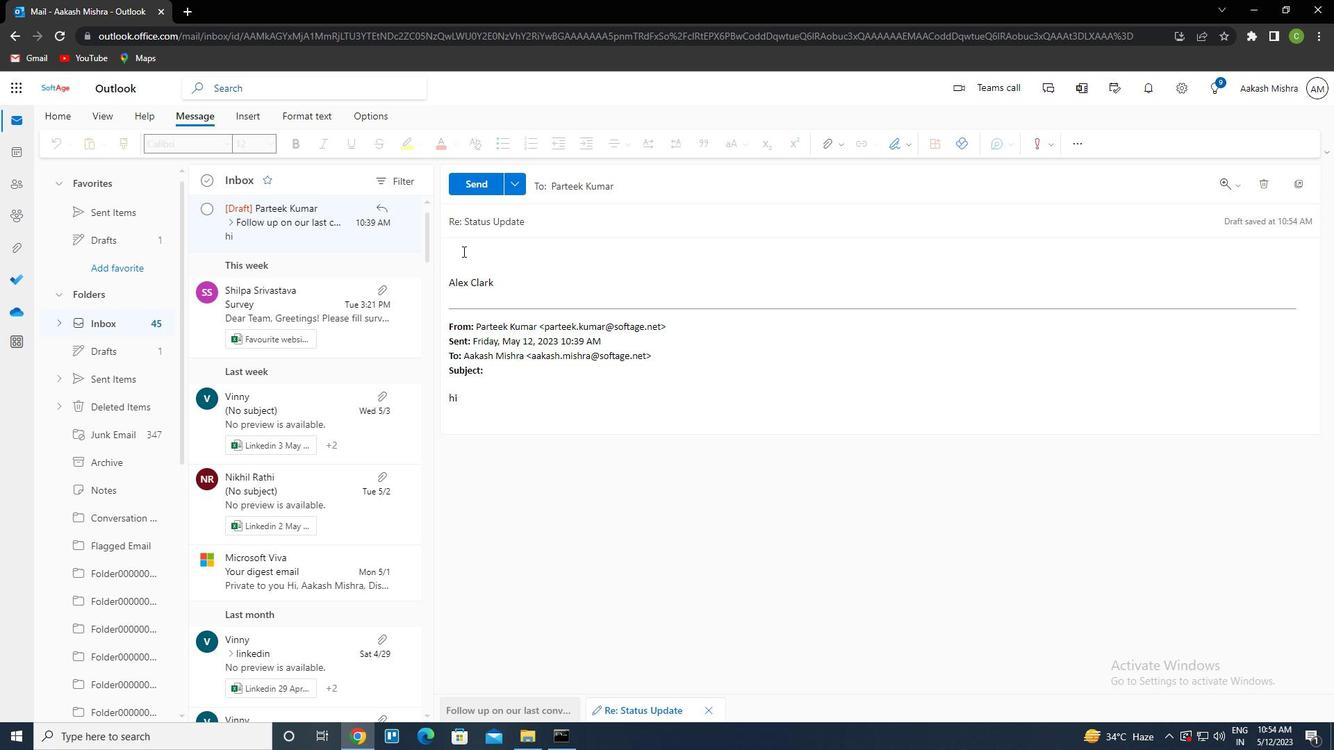 
Action: Mouse pressed left at (454, 252)
Screenshot: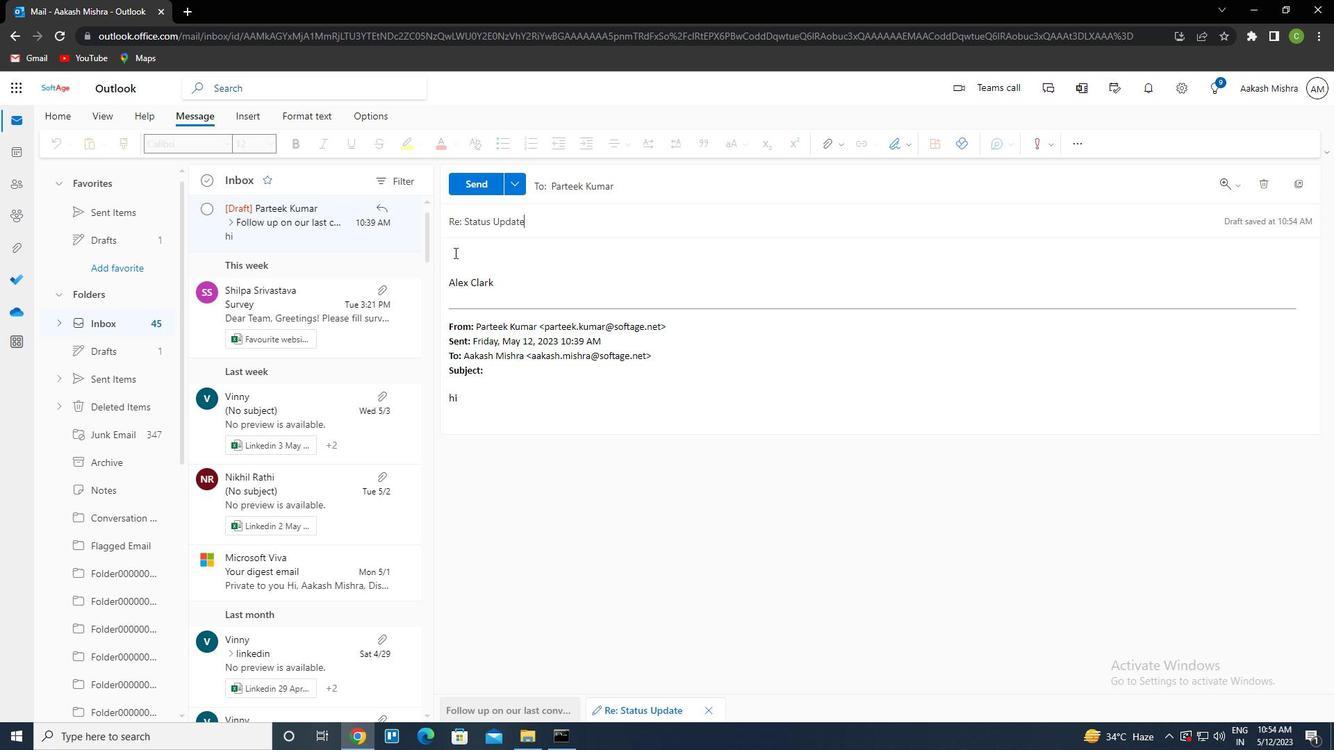 
Action: Key pressed <Key.caps_lock>c<Key.caps_lock>ould<Key.space>you<Key.space>please<Key.space>r<Key.backspace>provide<Key.space>feedback<Key.space>on<Key.space>the<Key.space>latest<Key.space>version<Key.space>of<Key.space>teh<Key.space>project<Key.space>report
Screenshot: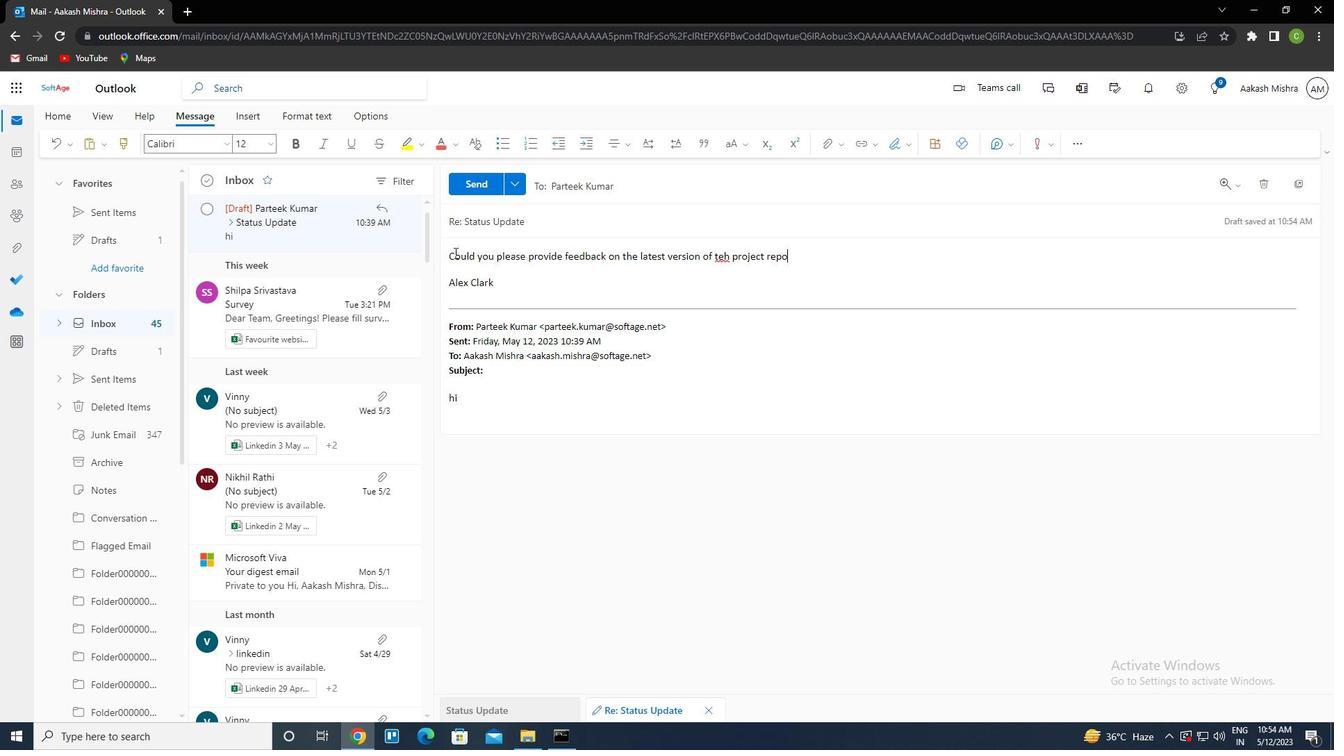
Action: Mouse moved to (729, 254)
Screenshot: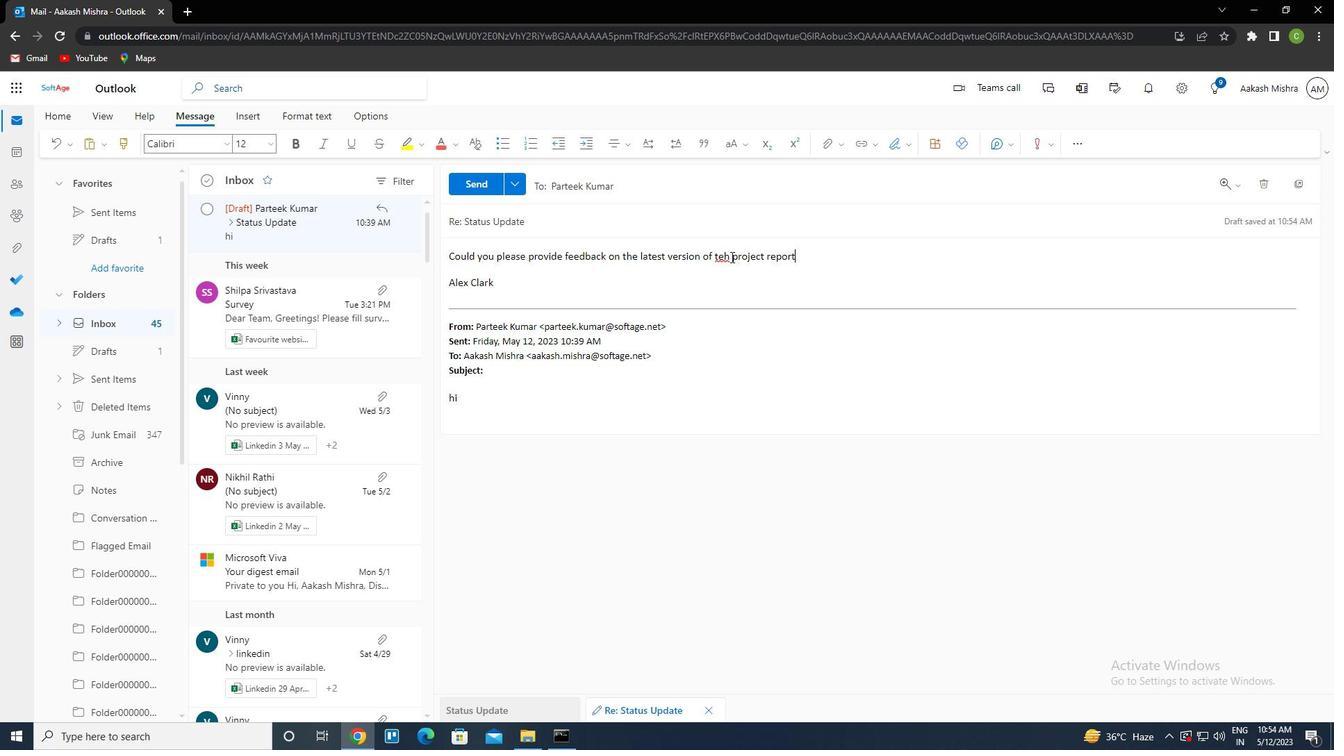 
Action: Mouse pressed left at (729, 254)
Screenshot: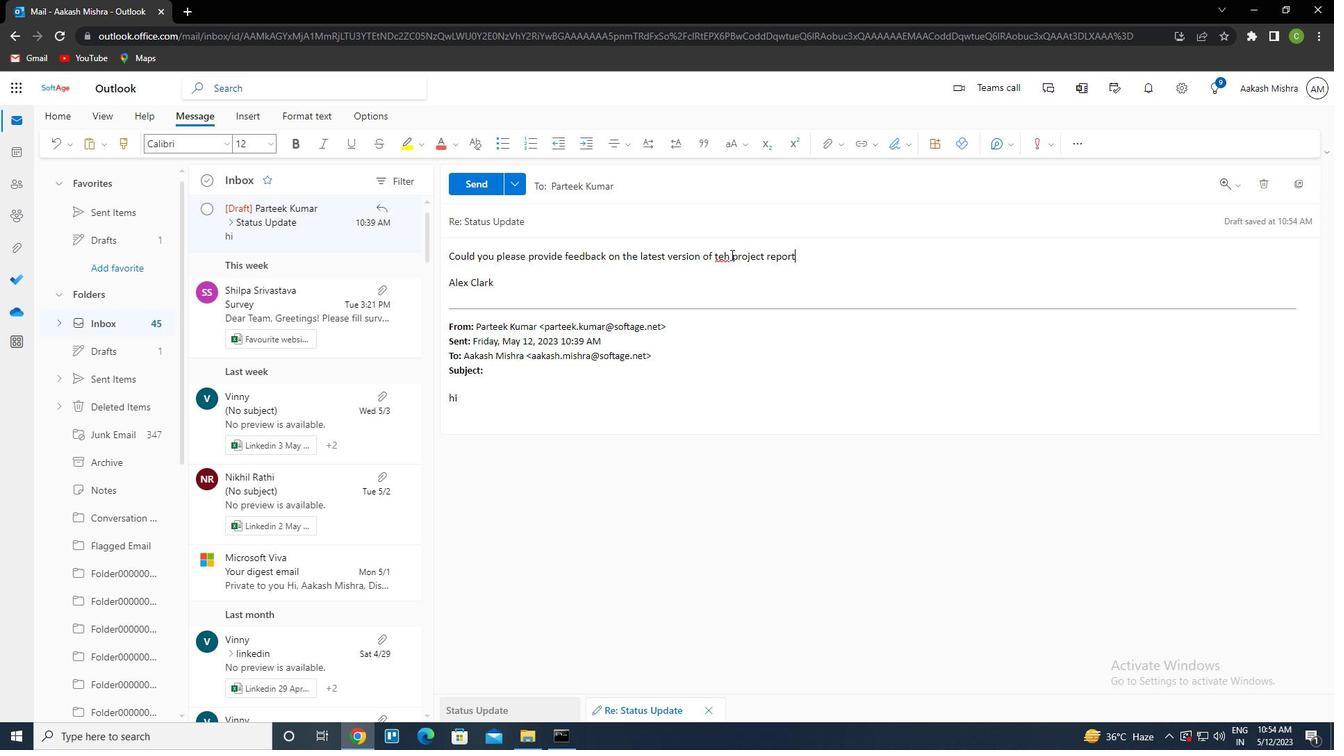 
Action: Mouse moved to (817, 325)
Screenshot: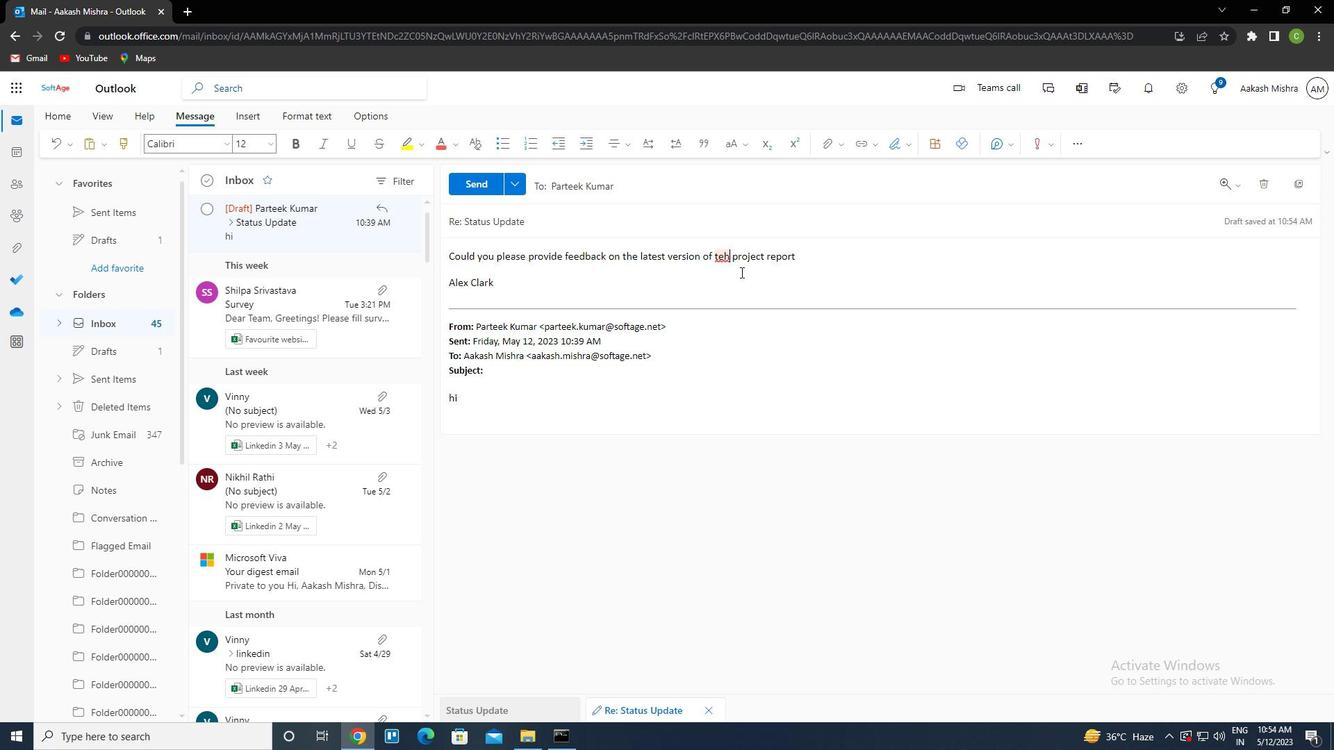 
Action: Key pressed <Key.backspace><Key.backspace>he
Screenshot: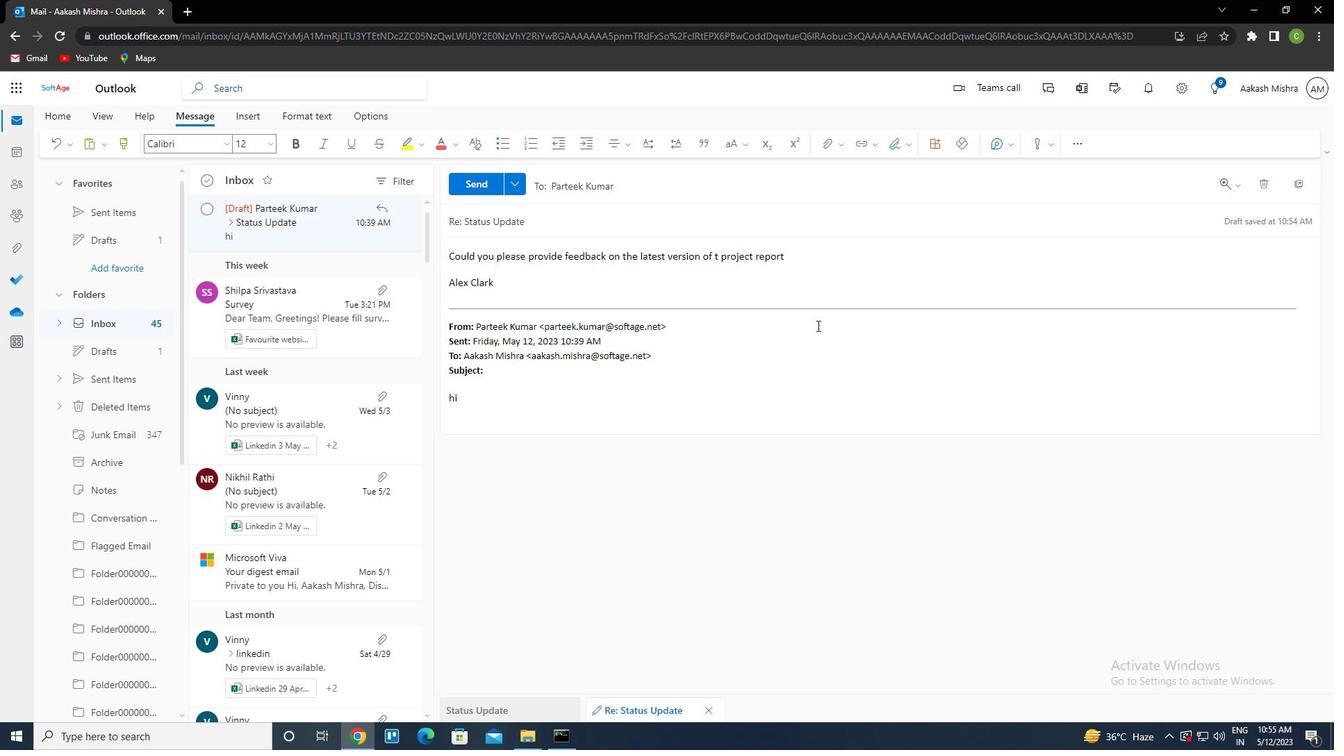 
Action: Mouse moved to (471, 181)
Screenshot: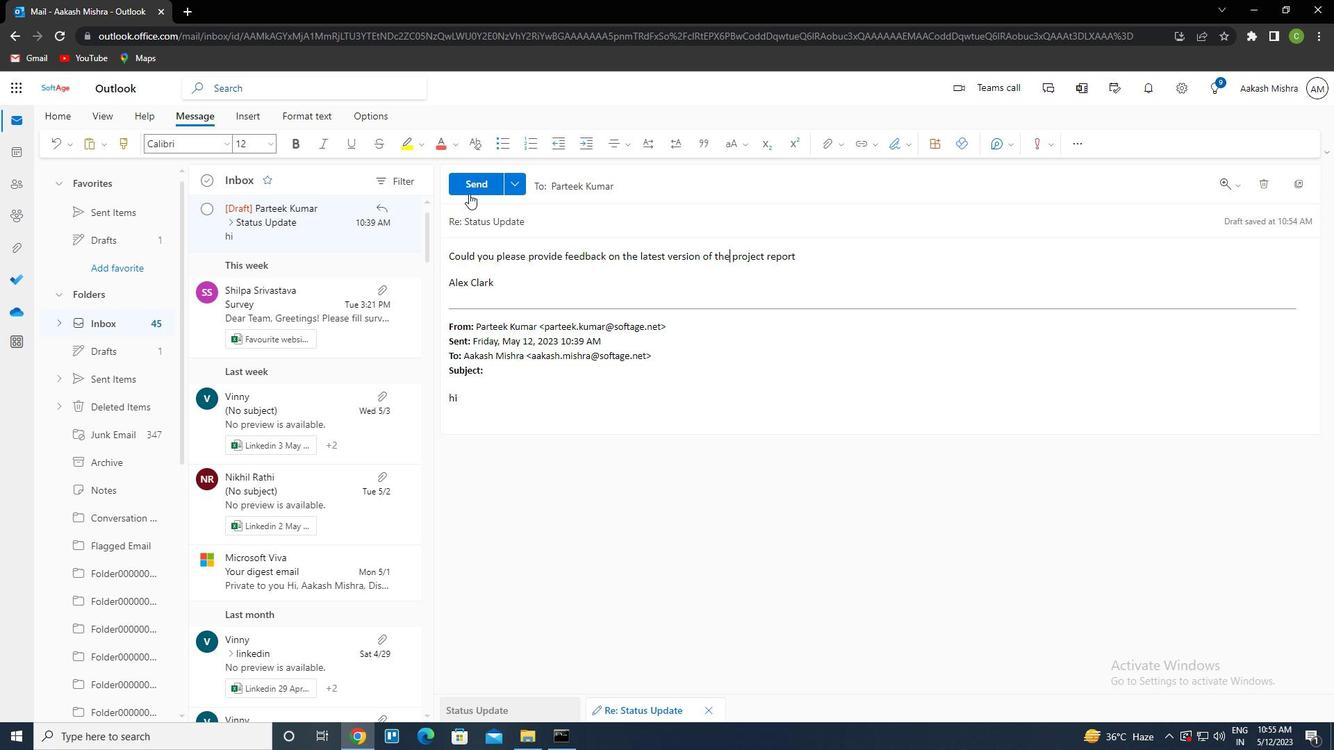 
Action: Mouse pressed left at (471, 181)
Screenshot: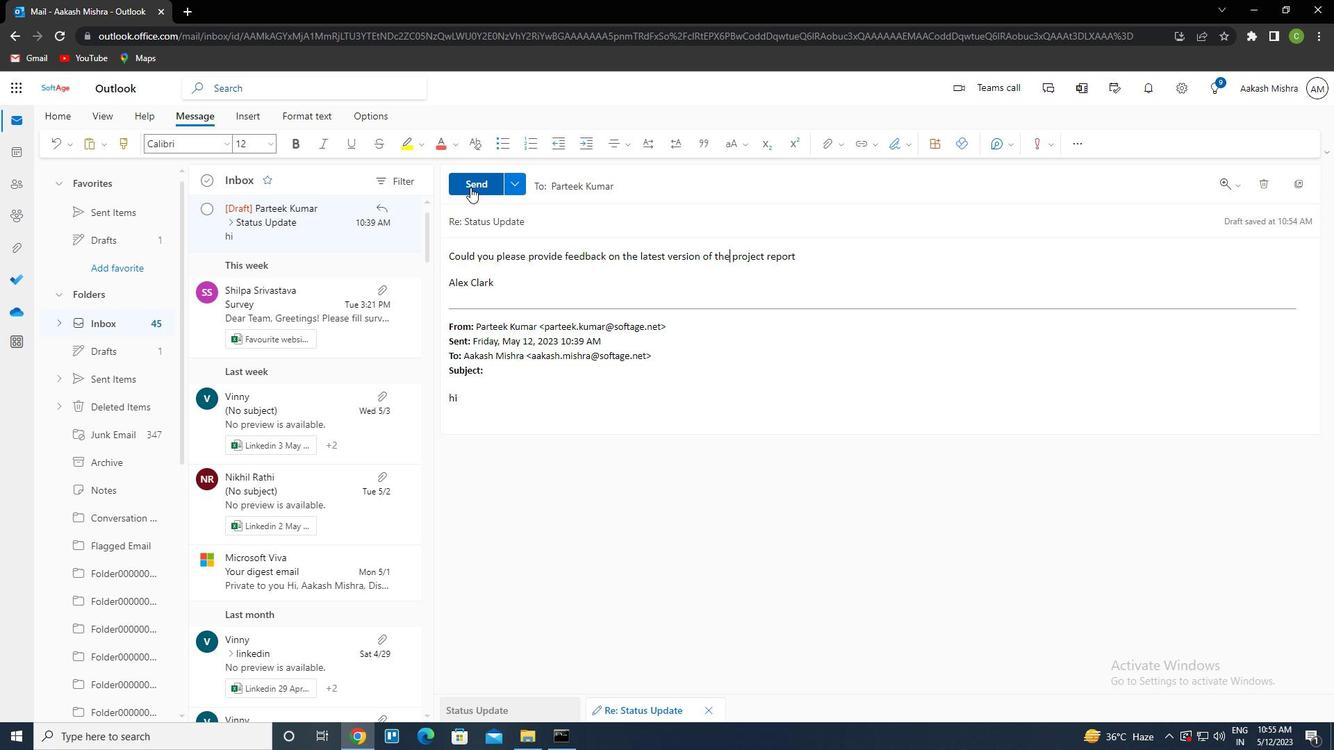 
Action: Mouse moved to (471, 622)
Screenshot: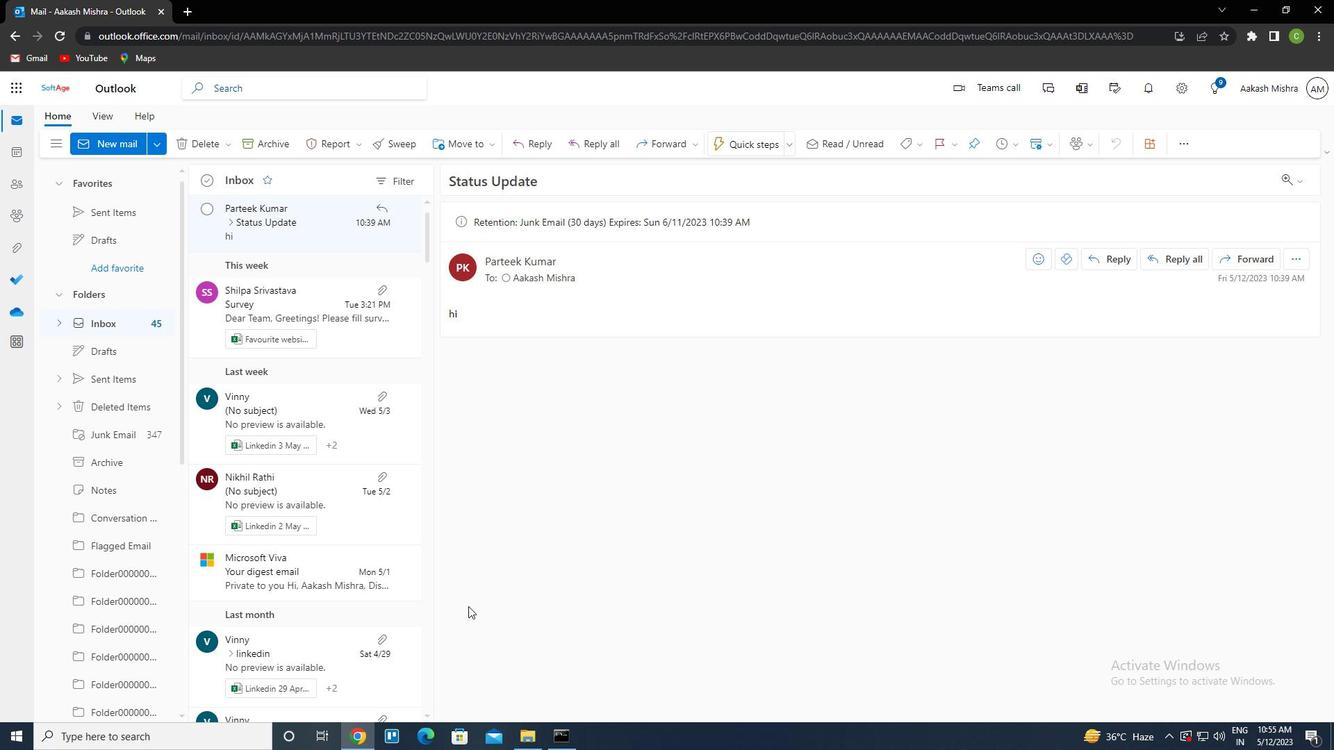 
